 Task: Create a Workspace WS0000000016 in Trello with Workspace Type as ENGINEERING-IT and Workspace Description as WD0000000016. Invite a Team Member mailaustralia7@gmail.com to Workspace WS0000000016 in Trello. Invite a Team Member nikrathi889@gmail.com to Workspace WS0000000016 in Trello. Invite a Team Member carxxstreet791@gmail.com to Workspace WS0000000016 in Trello. Invite a Team Member prateek.ku2001@gmail.com to Workspace WS0000000016 in Trello
Action: Mouse moved to (458, 133)
Screenshot: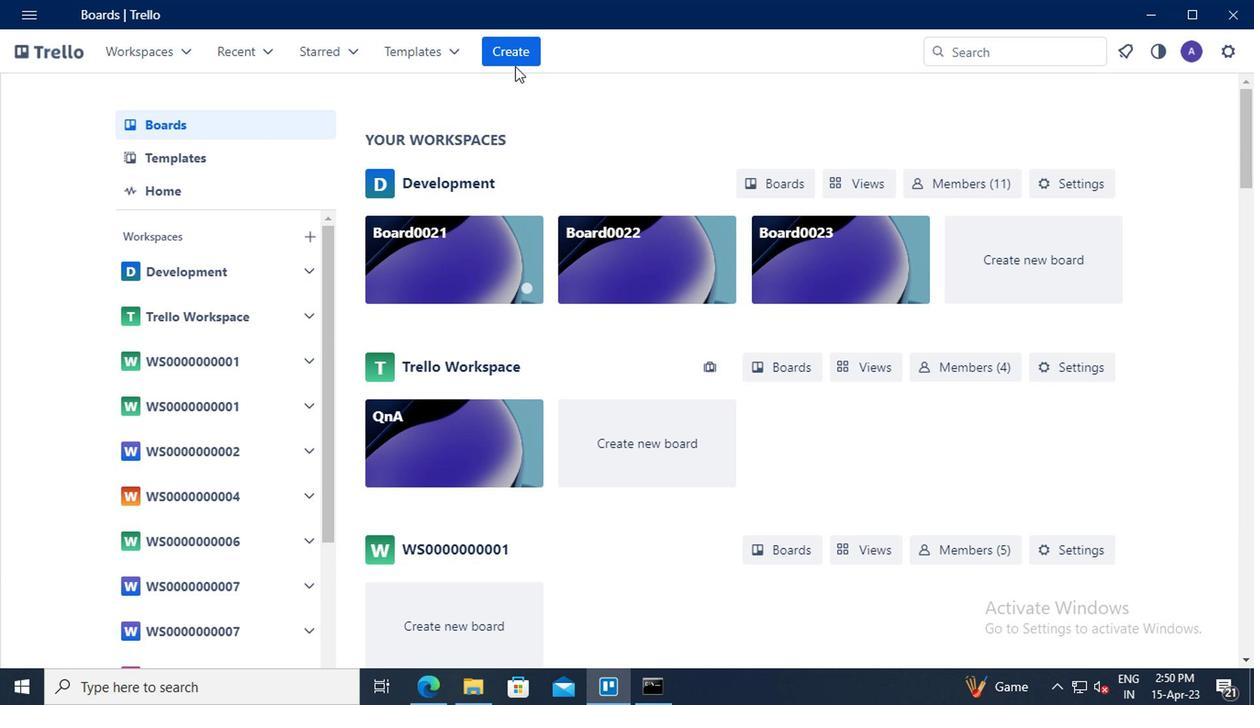 
Action: Mouse pressed left at (458, 133)
Screenshot: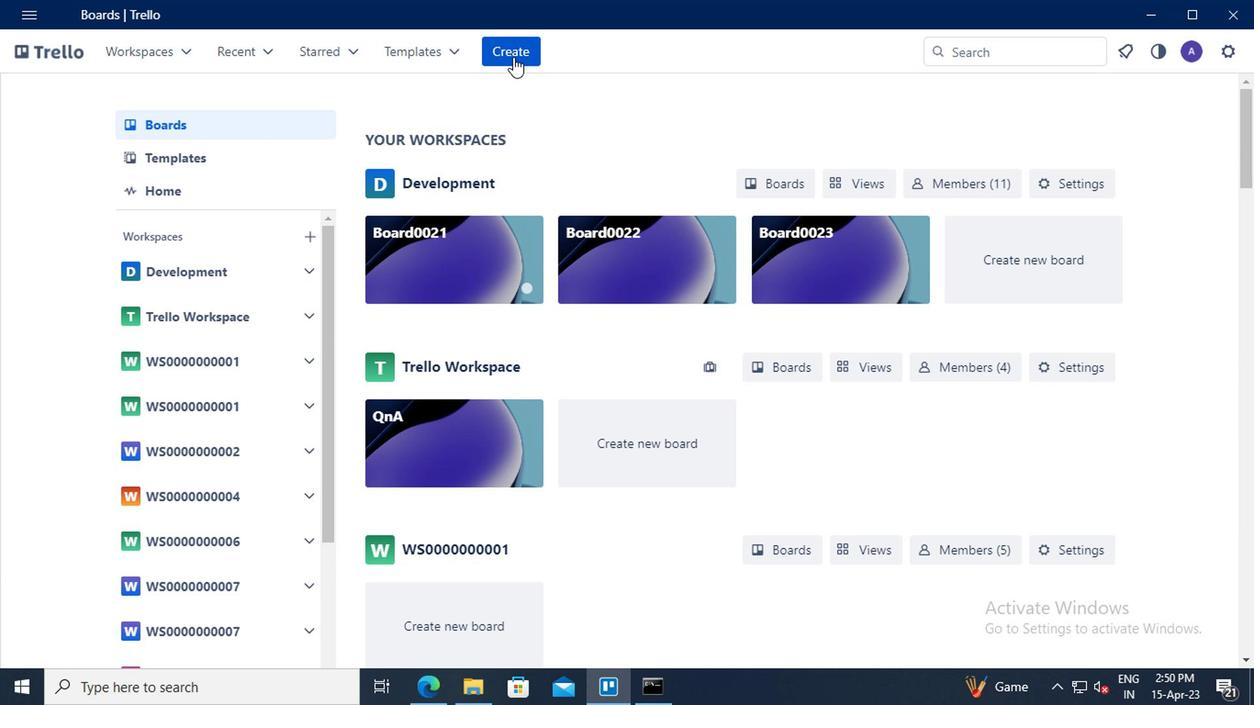 
Action: Mouse moved to (475, 261)
Screenshot: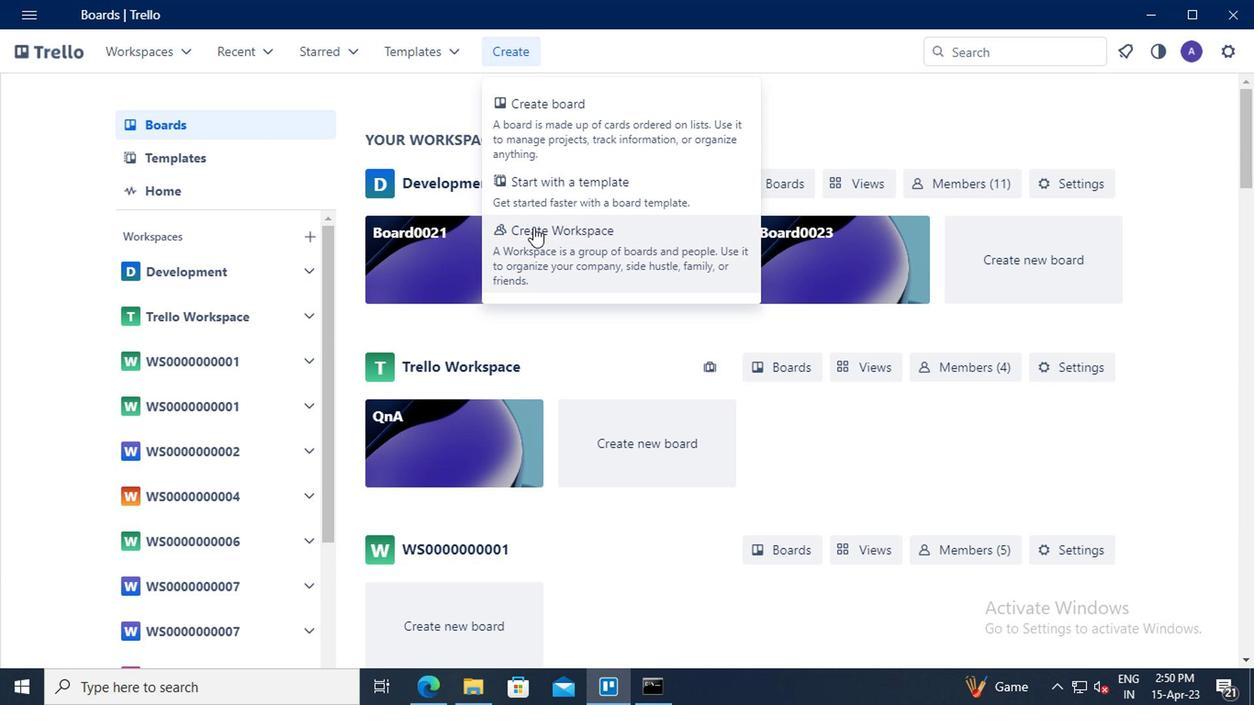 
Action: Mouse pressed left at (475, 261)
Screenshot: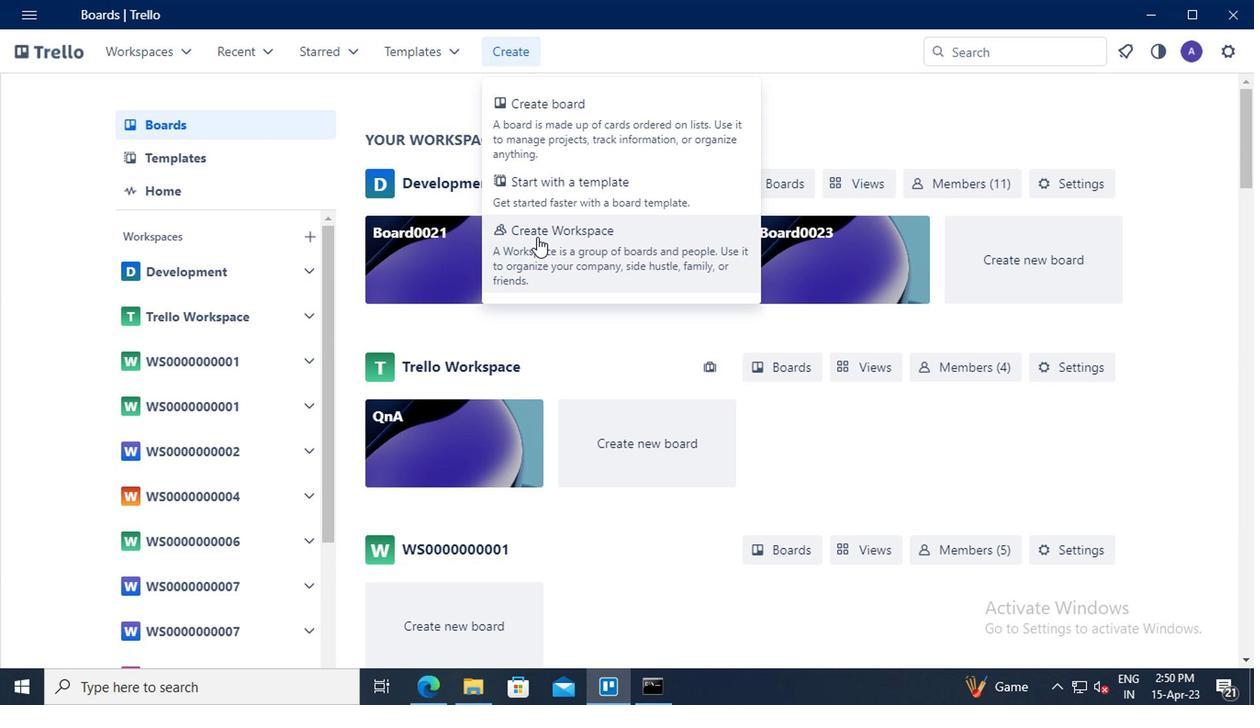 
Action: Mouse moved to (347, 296)
Screenshot: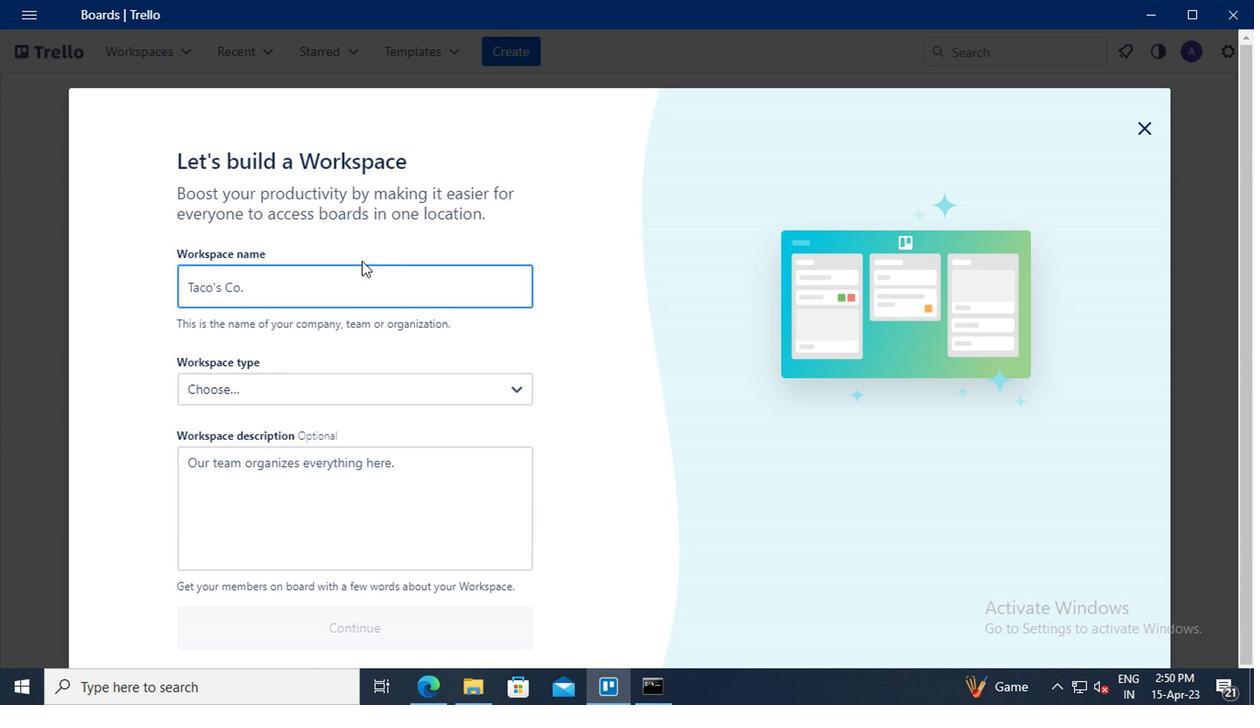 
Action: Mouse pressed left at (347, 296)
Screenshot: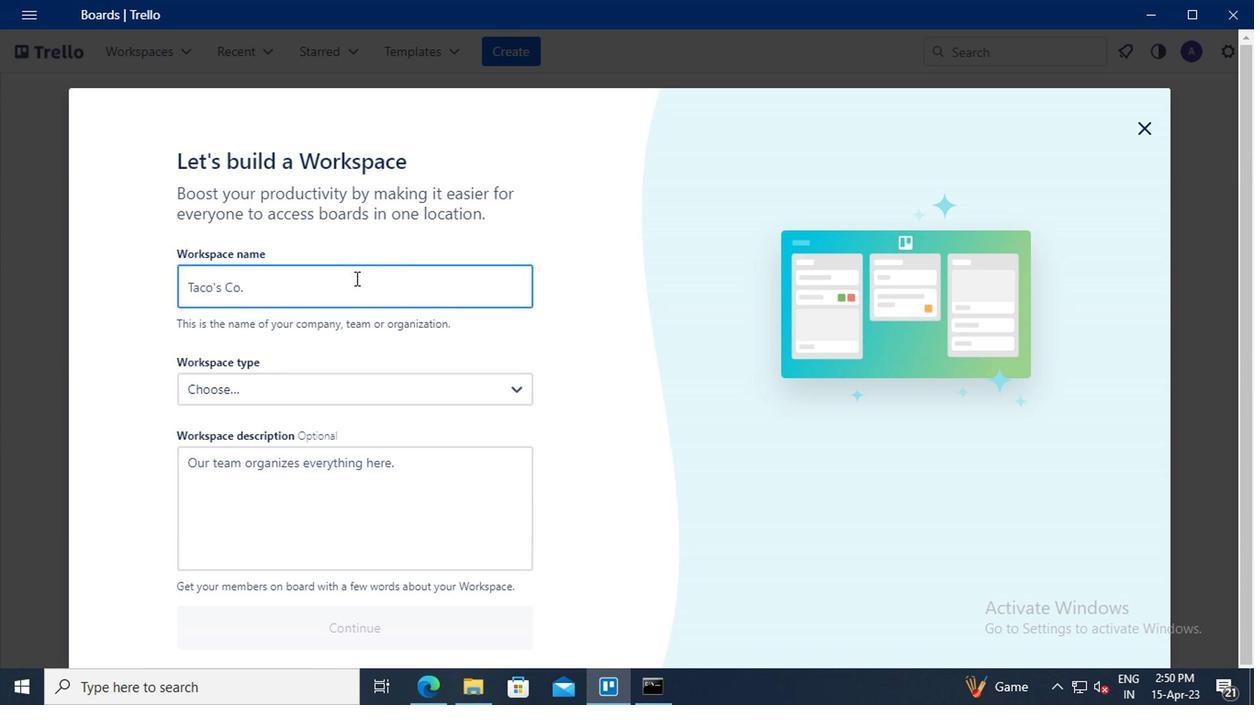 
Action: Key pressed <Key.shift>WS0000000016
Screenshot: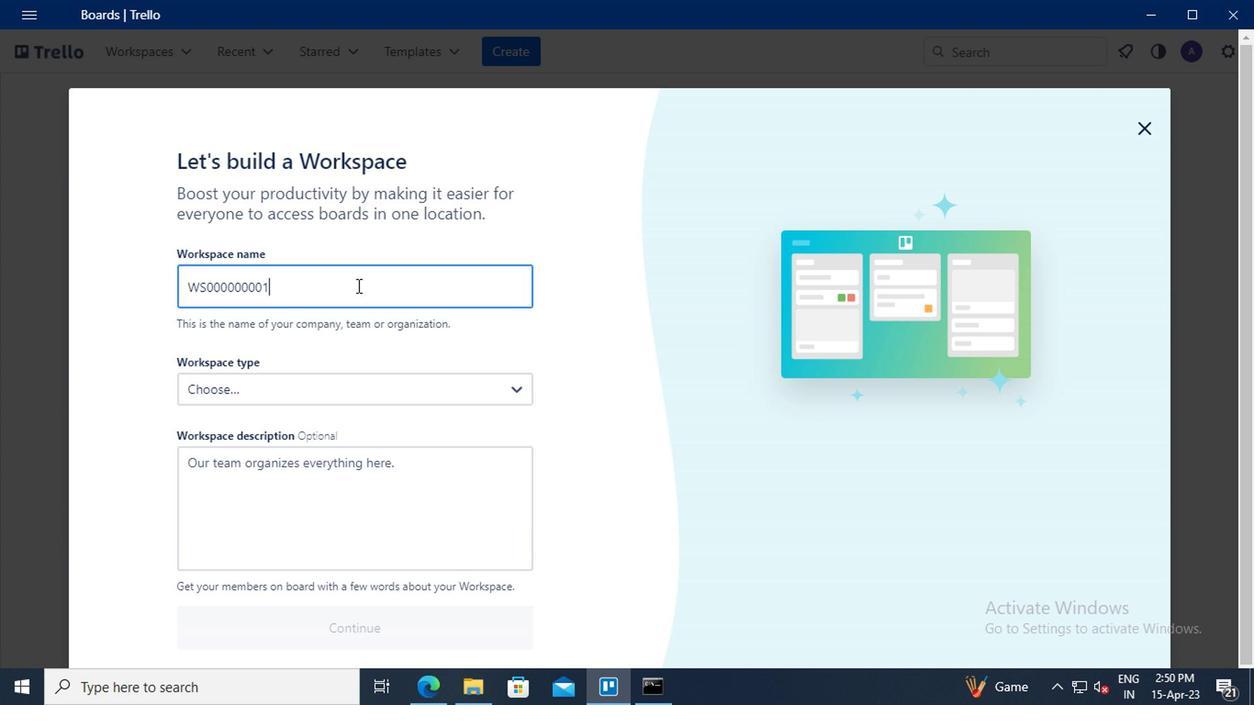 
Action: Mouse moved to (339, 371)
Screenshot: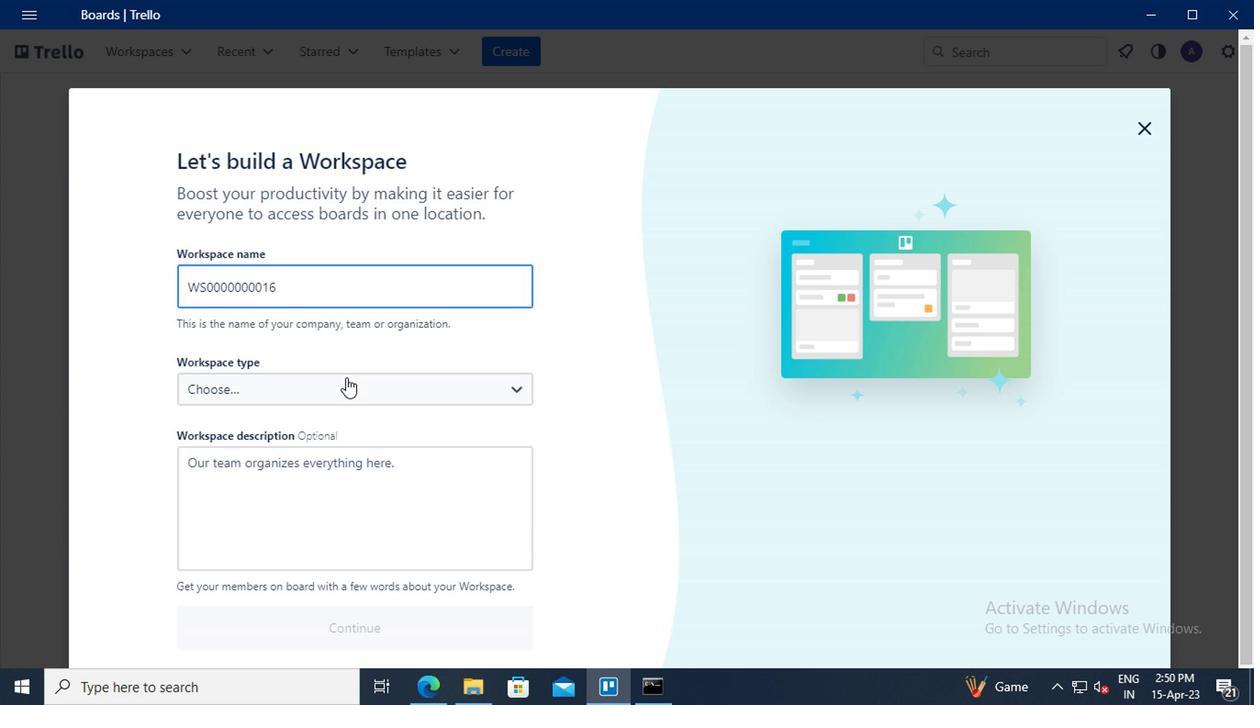 
Action: Mouse pressed left at (339, 371)
Screenshot: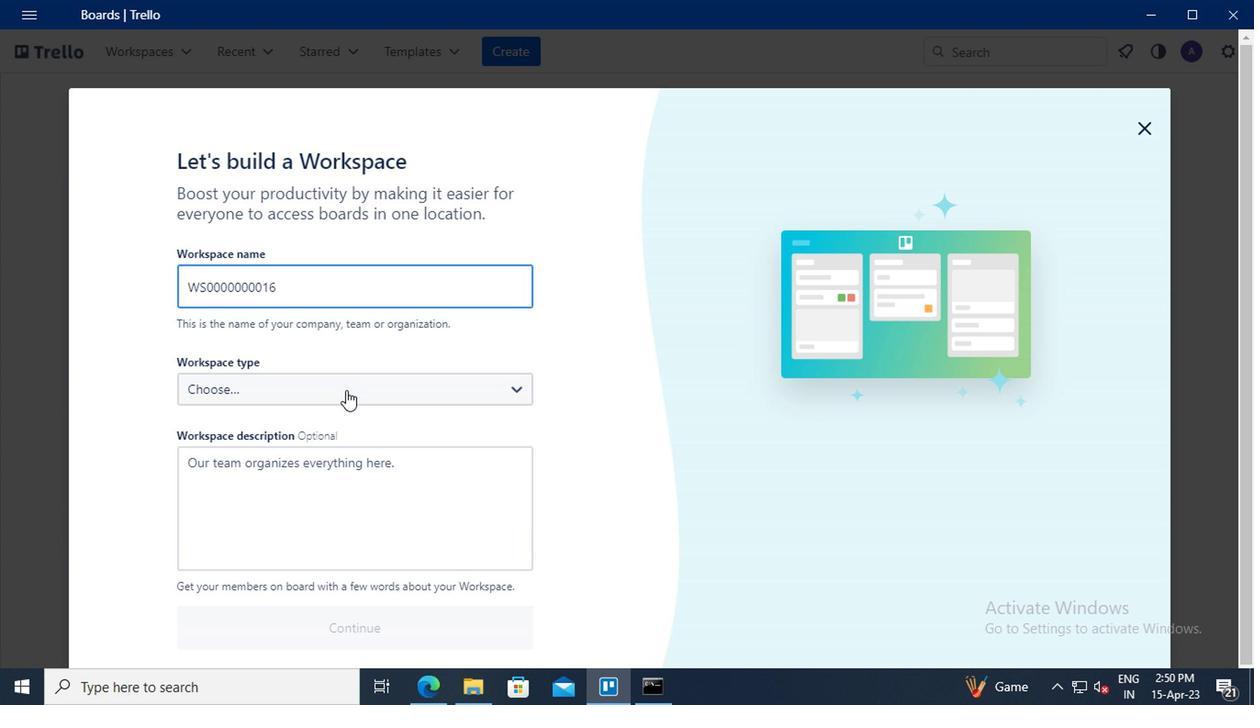 
Action: Mouse moved to (299, 479)
Screenshot: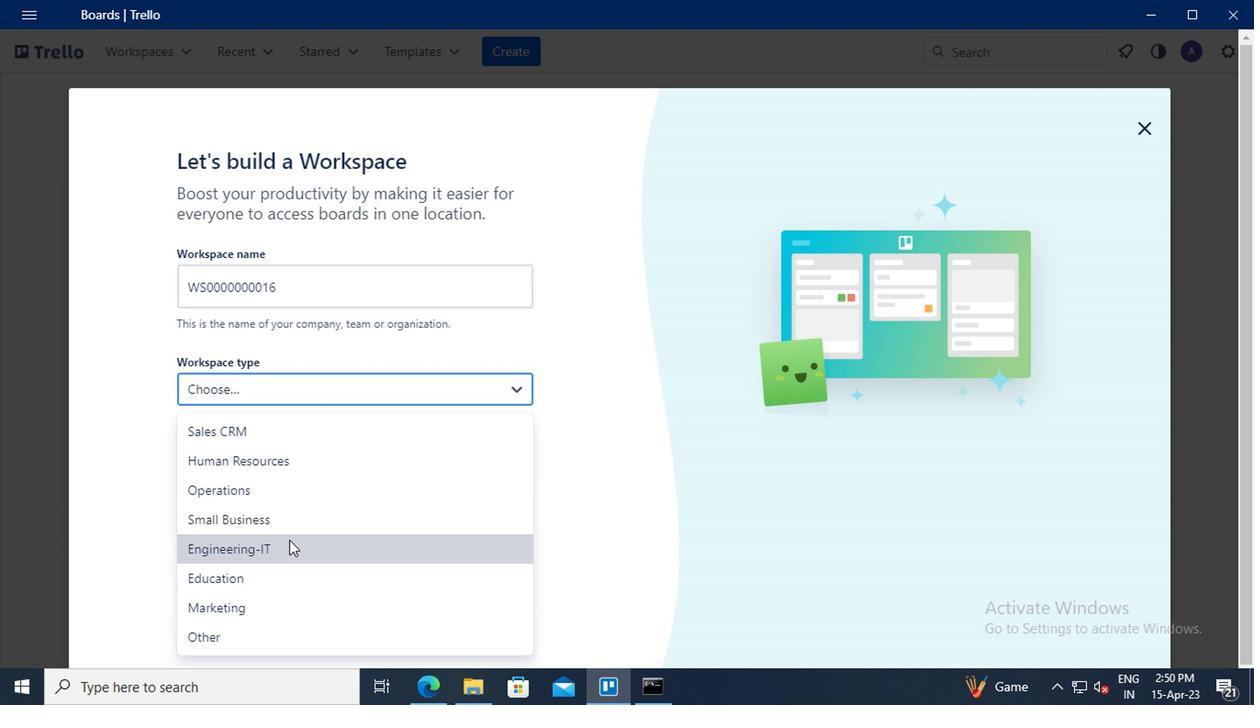 
Action: Mouse pressed left at (299, 479)
Screenshot: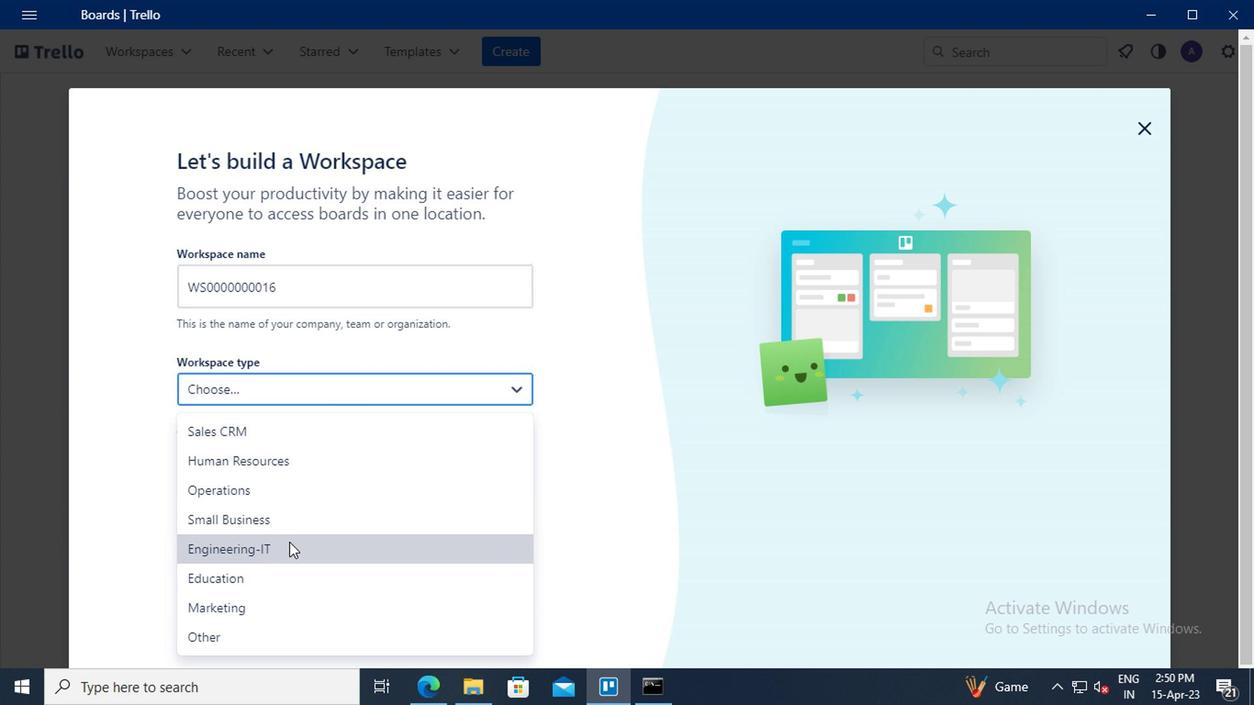 
Action: Mouse moved to (276, 451)
Screenshot: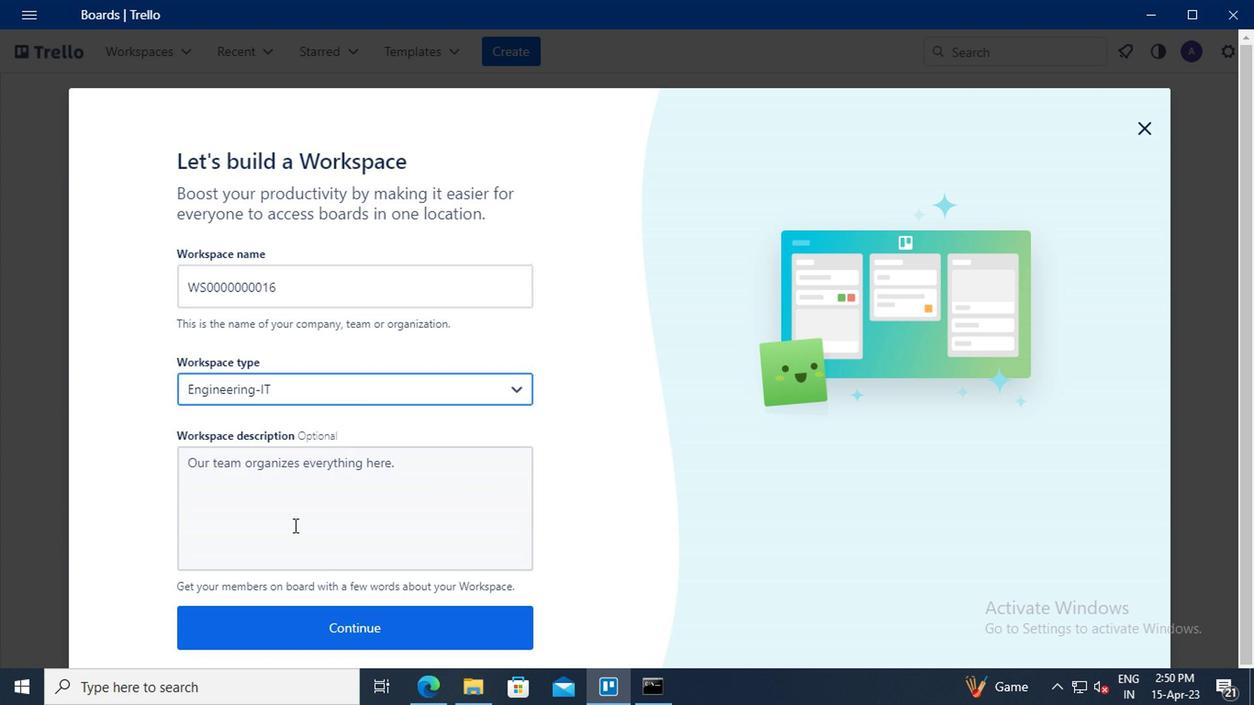 
Action: Mouse pressed left at (276, 451)
Screenshot: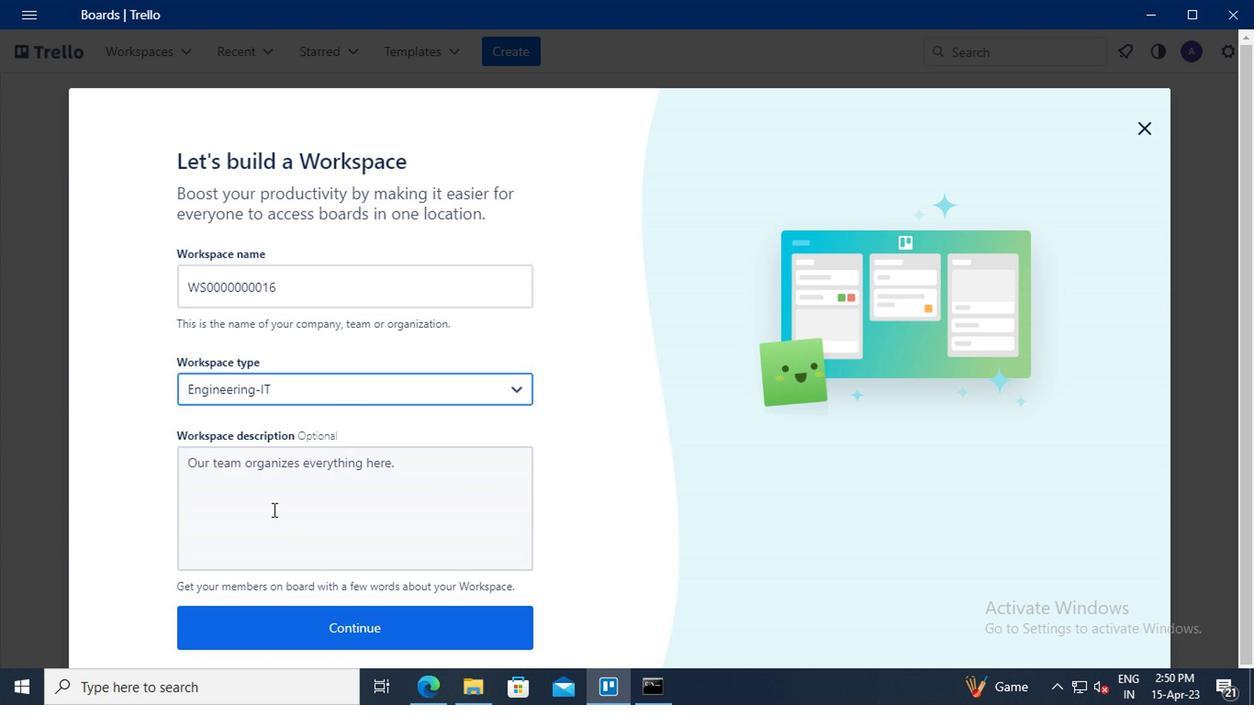 
Action: Key pressed <Key.shift>WD0000000016
Screenshot: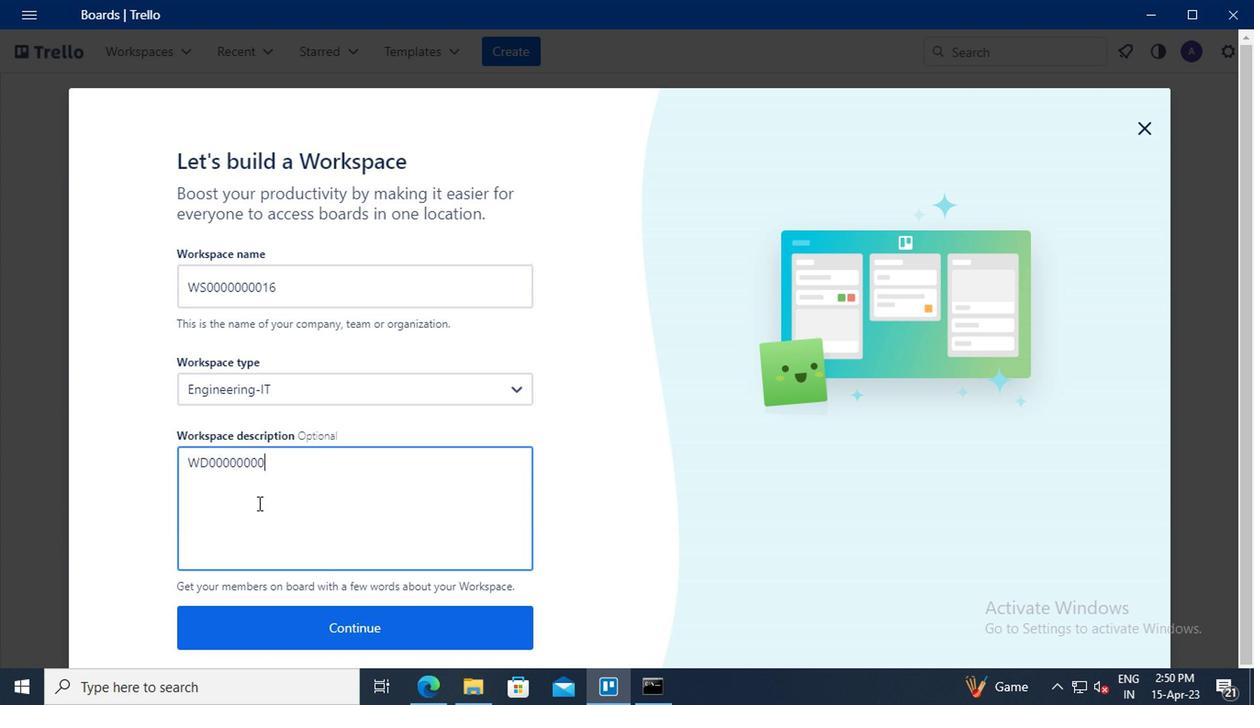 
Action: Mouse moved to (284, 536)
Screenshot: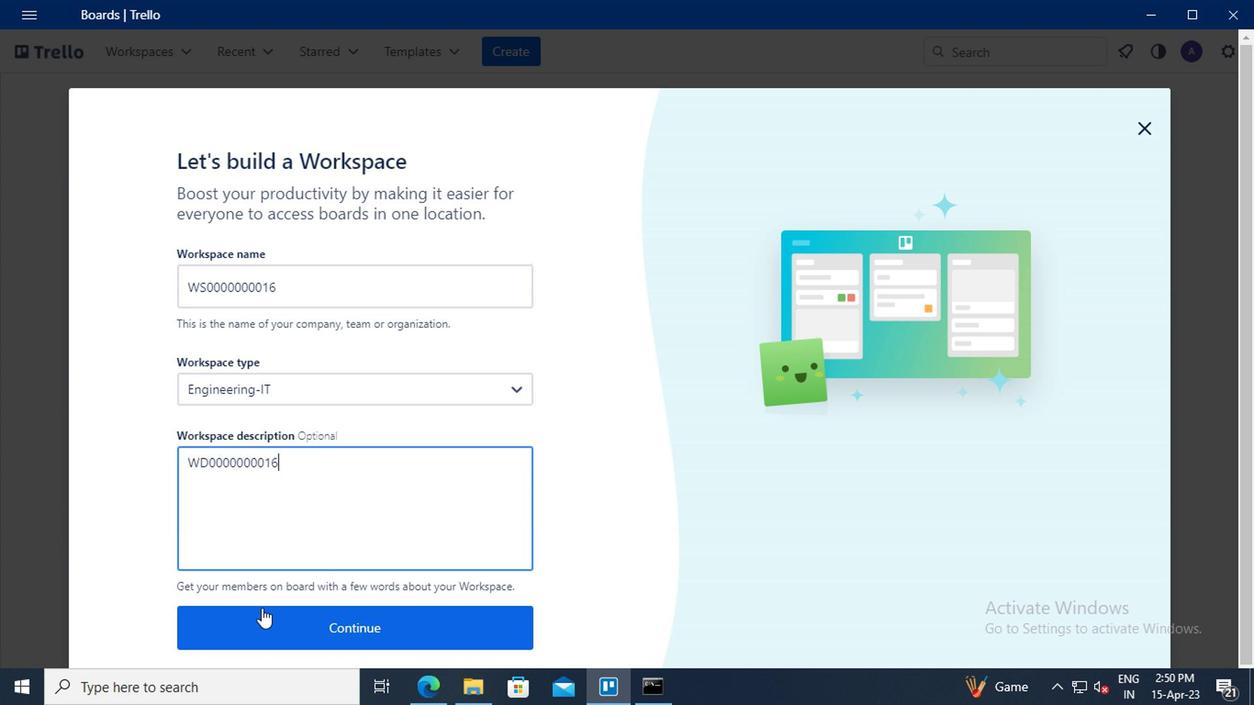 
Action: Mouse pressed left at (284, 536)
Screenshot: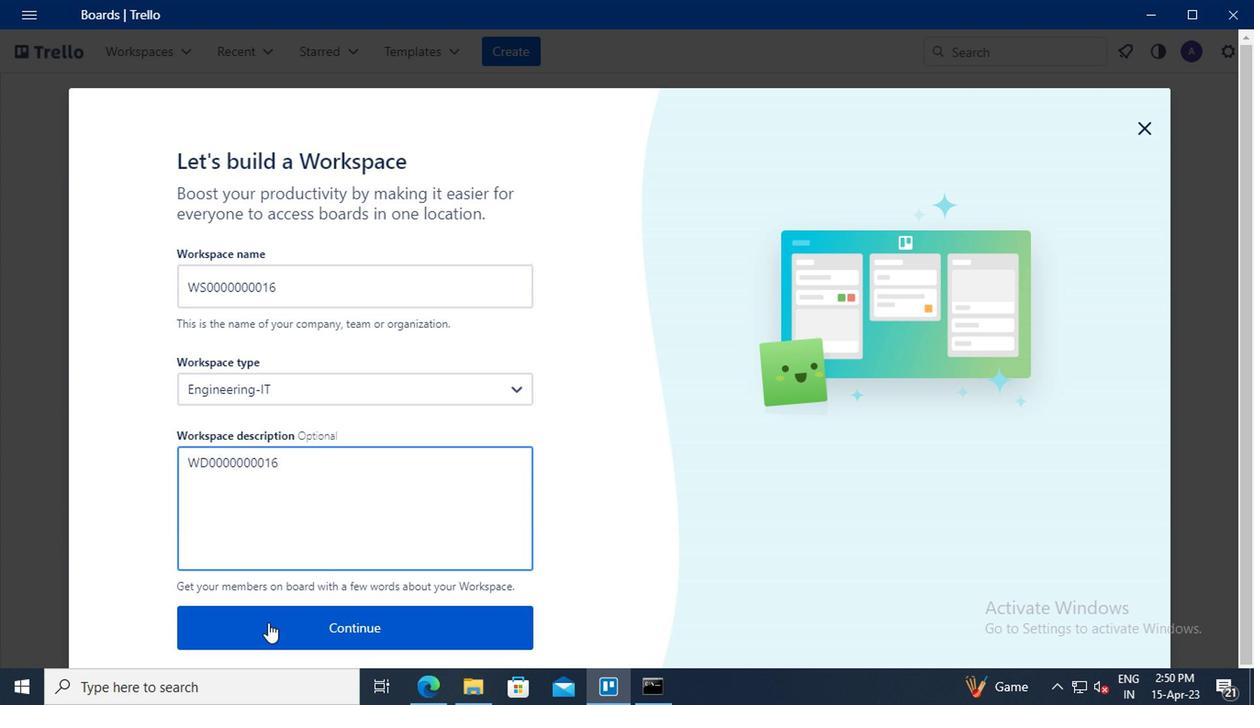 
Action: Mouse moved to (349, 405)
Screenshot: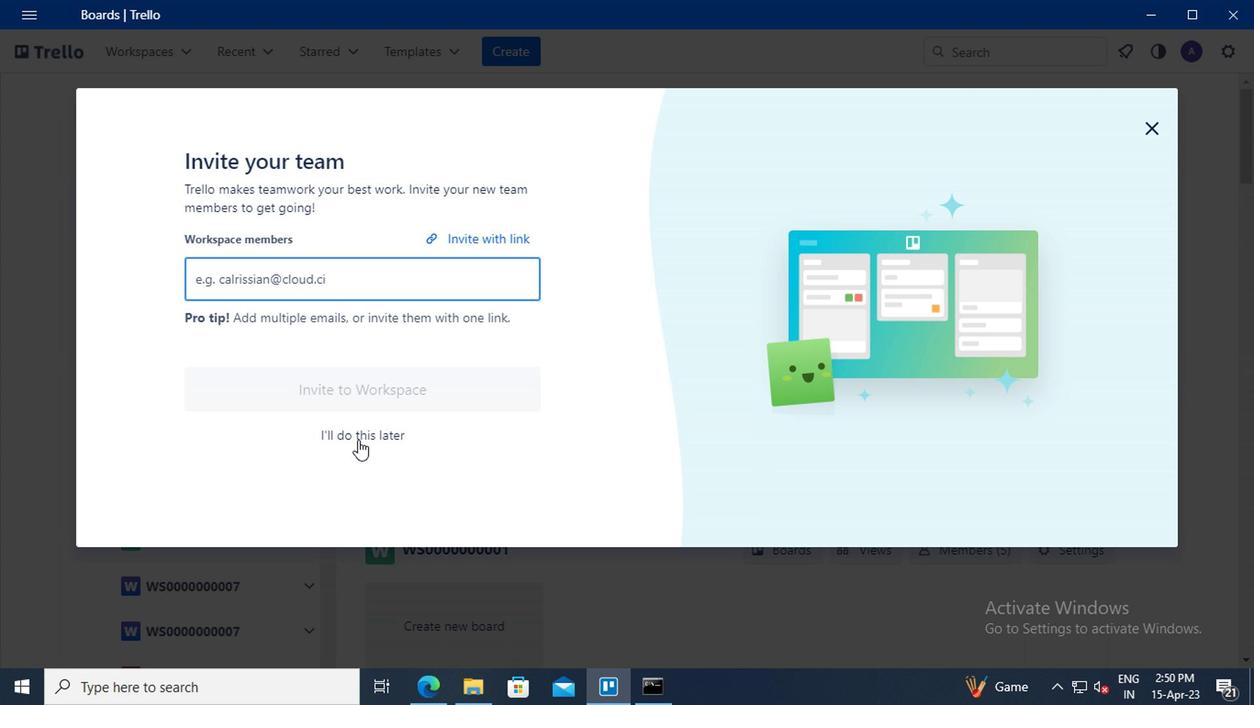 
Action: Mouse pressed left at (349, 405)
Screenshot: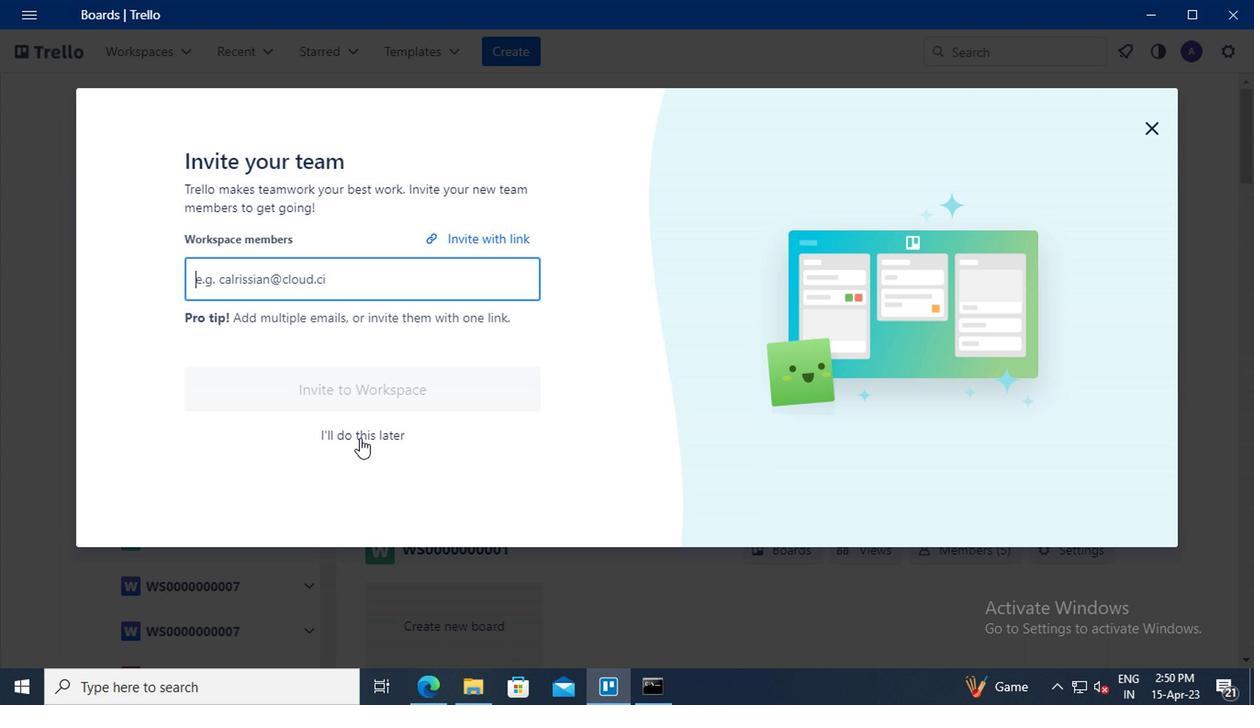 
Action: Mouse moved to (815, 173)
Screenshot: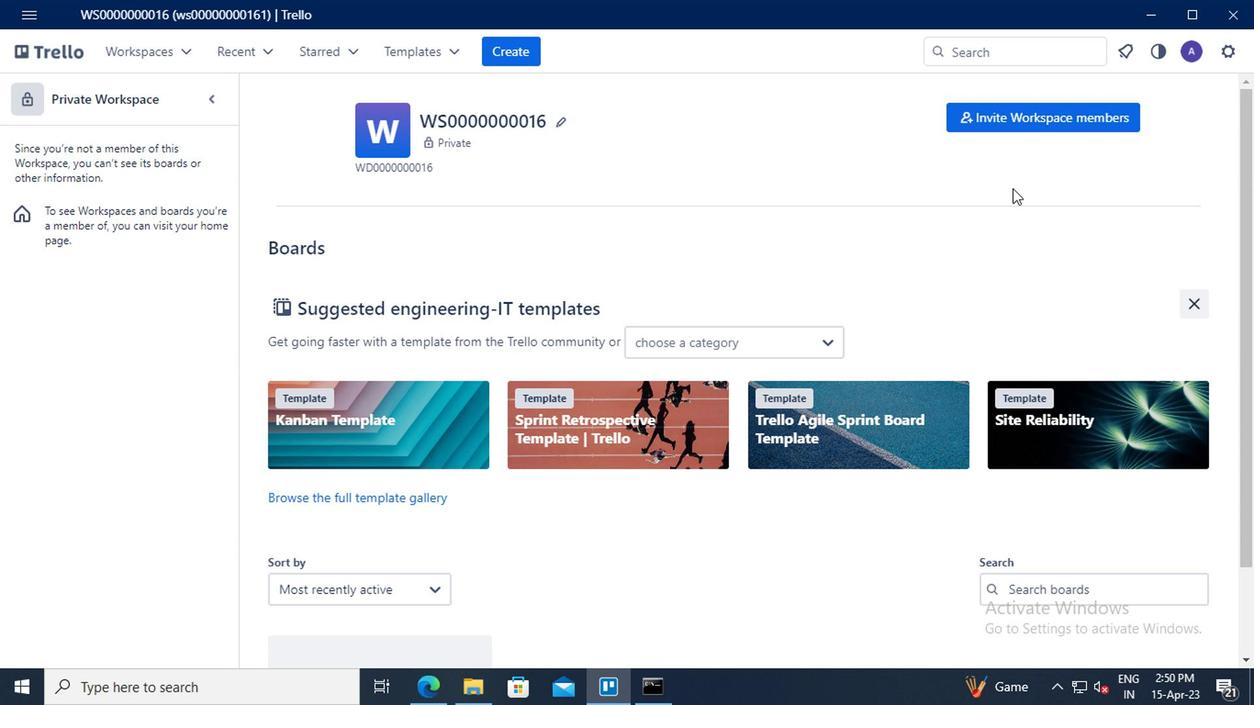 
Action: Mouse pressed left at (815, 173)
Screenshot: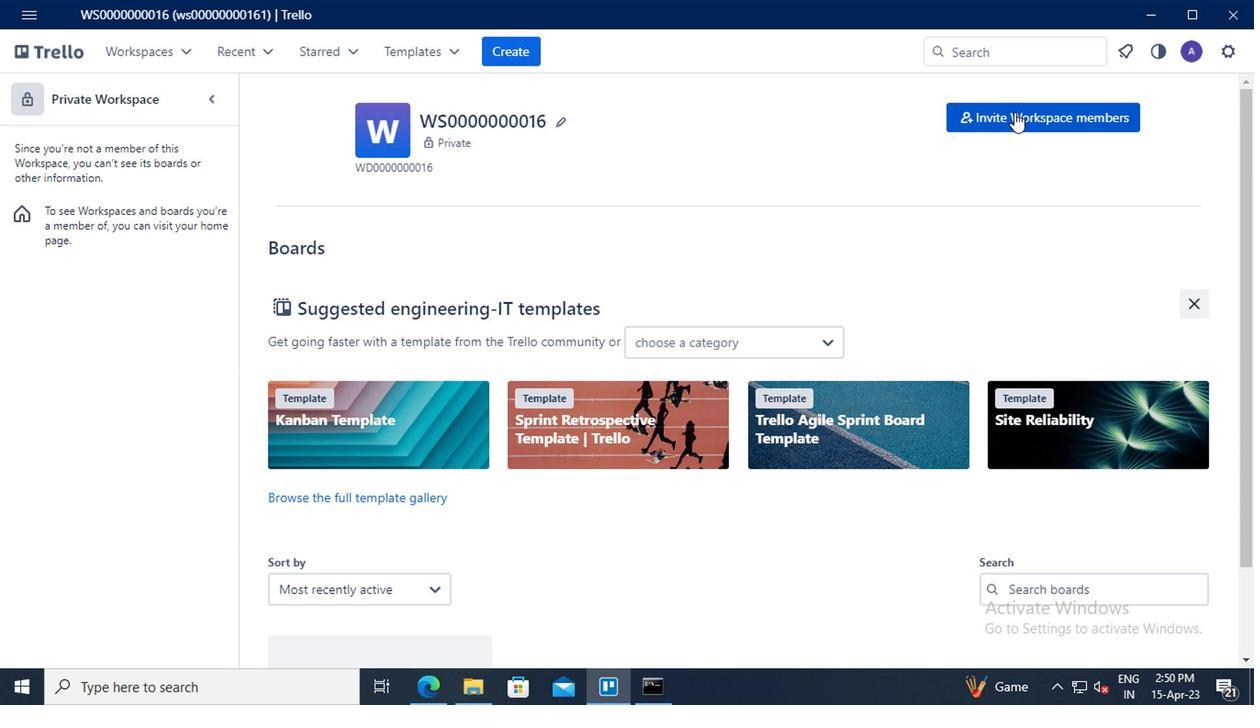 
Action: Mouse moved to (460, 335)
Screenshot: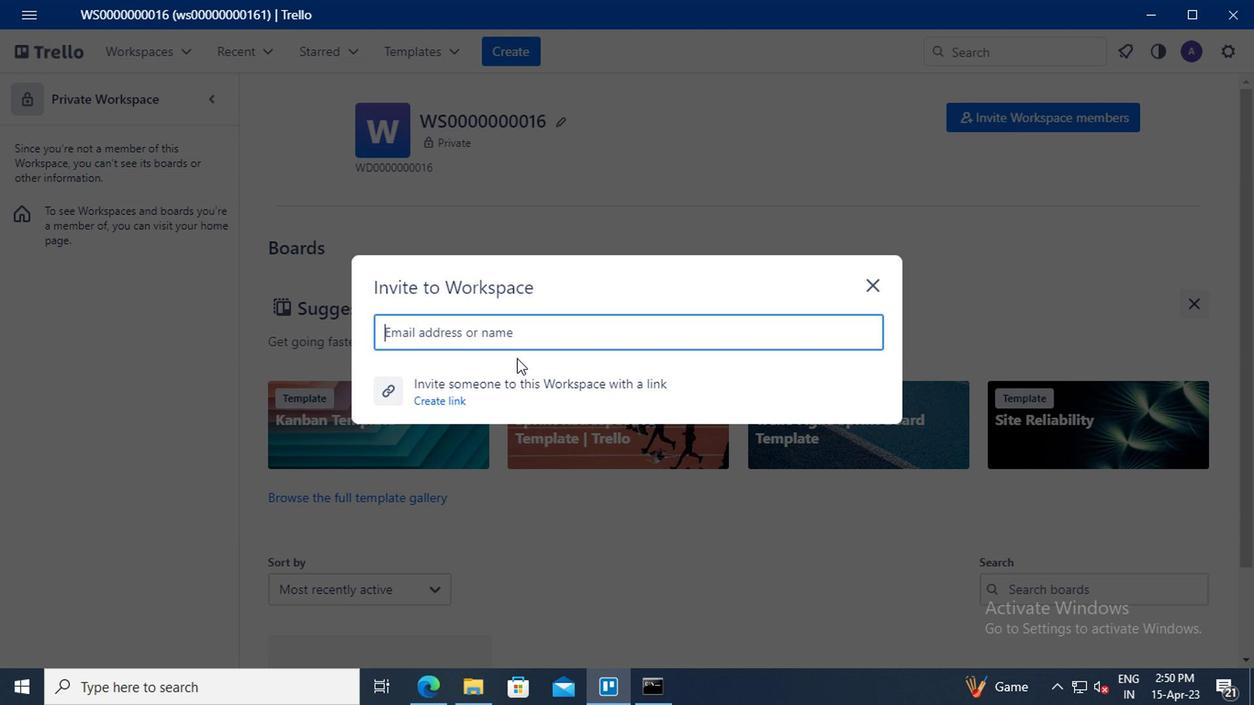 
Action: Mouse pressed left at (460, 335)
Screenshot: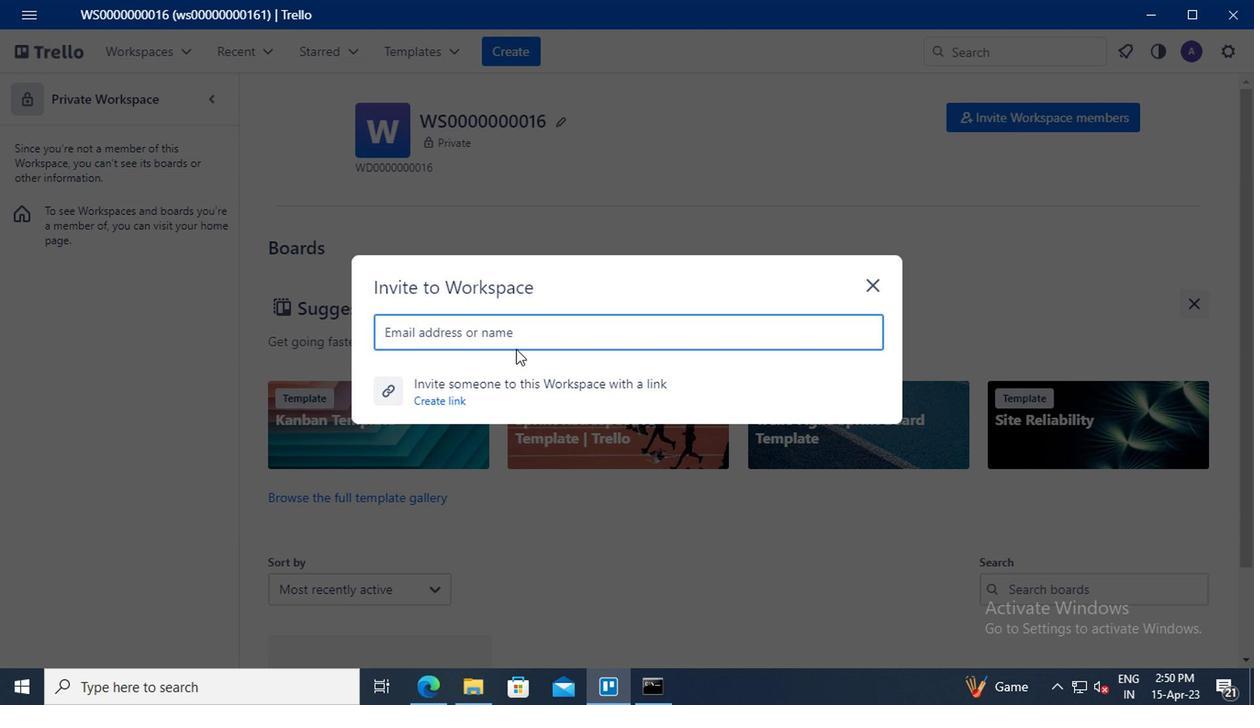 
Action: Key pressed MAILAUSTRALIA7<Key.shift>@GMAIL.COM
Screenshot: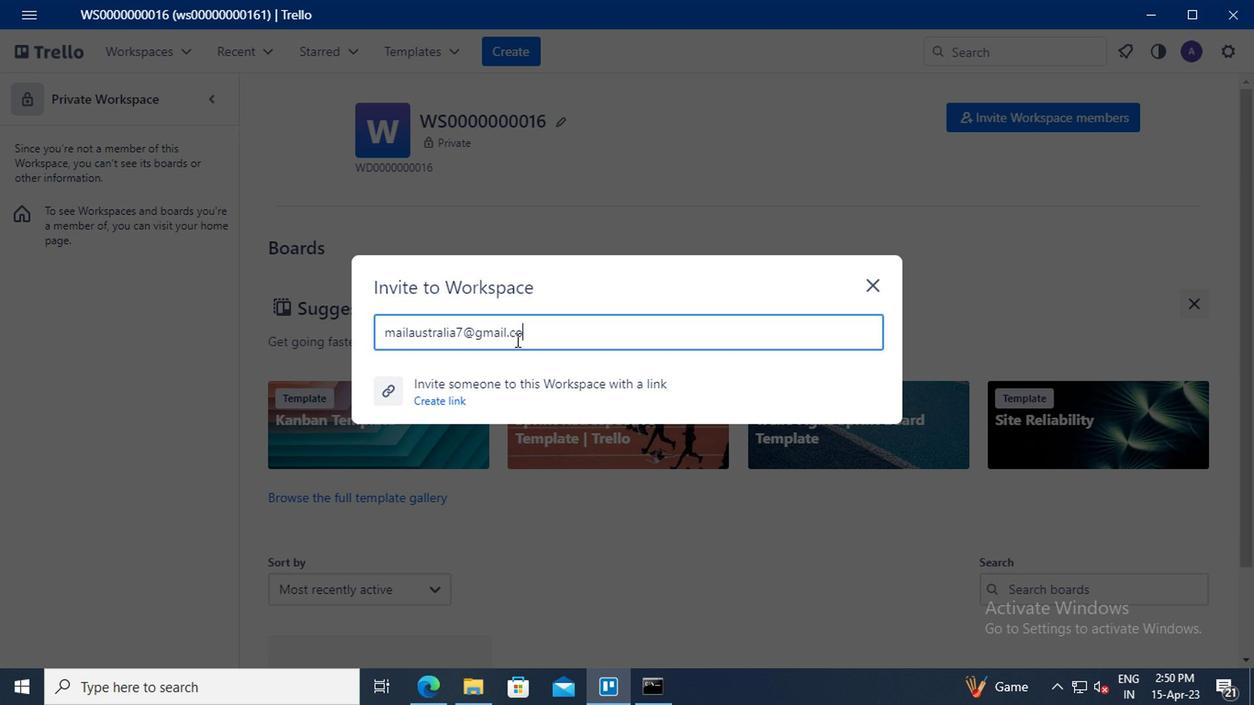 
Action: Mouse moved to (448, 368)
Screenshot: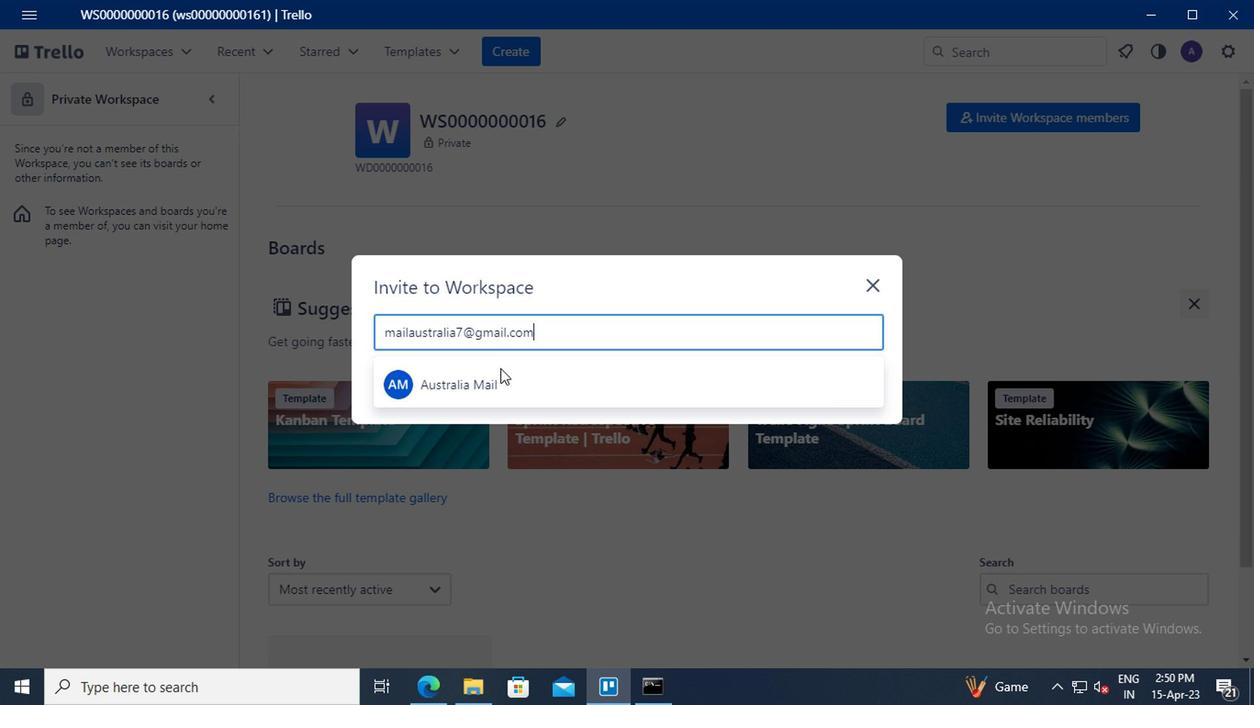 
Action: Mouse pressed left at (448, 368)
Screenshot: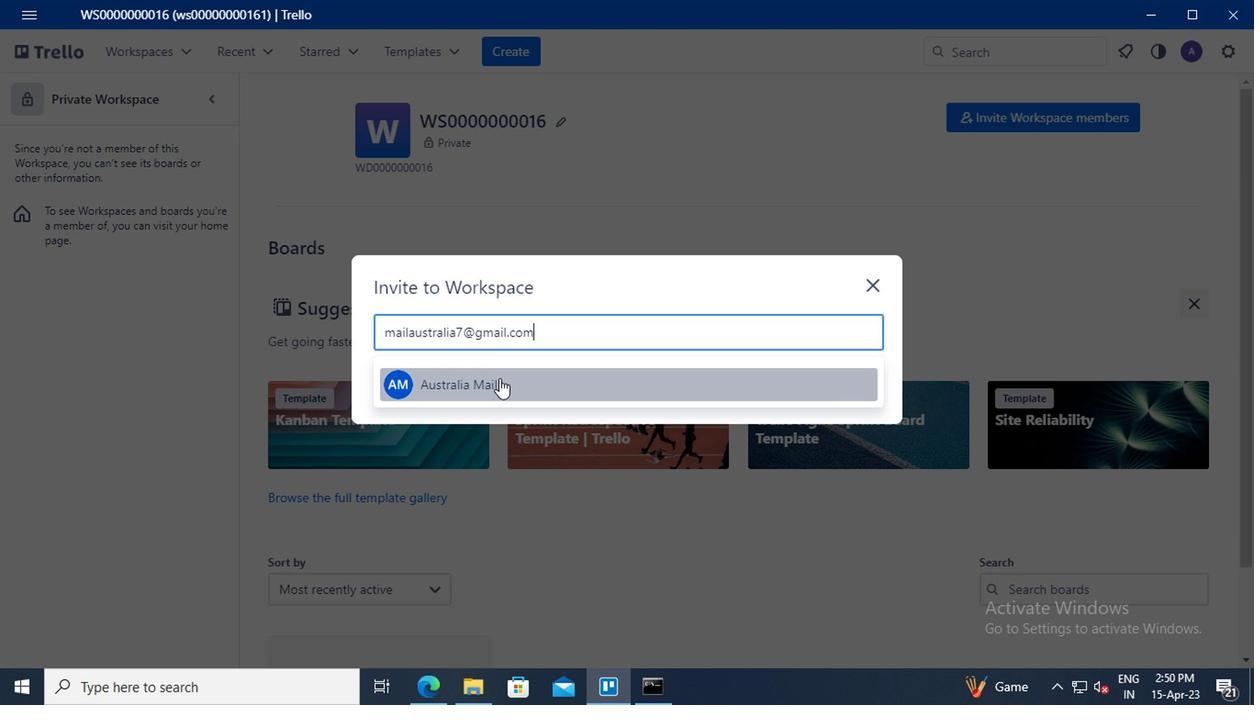 
Action: Mouse moved to (693, 302)
Screenshot: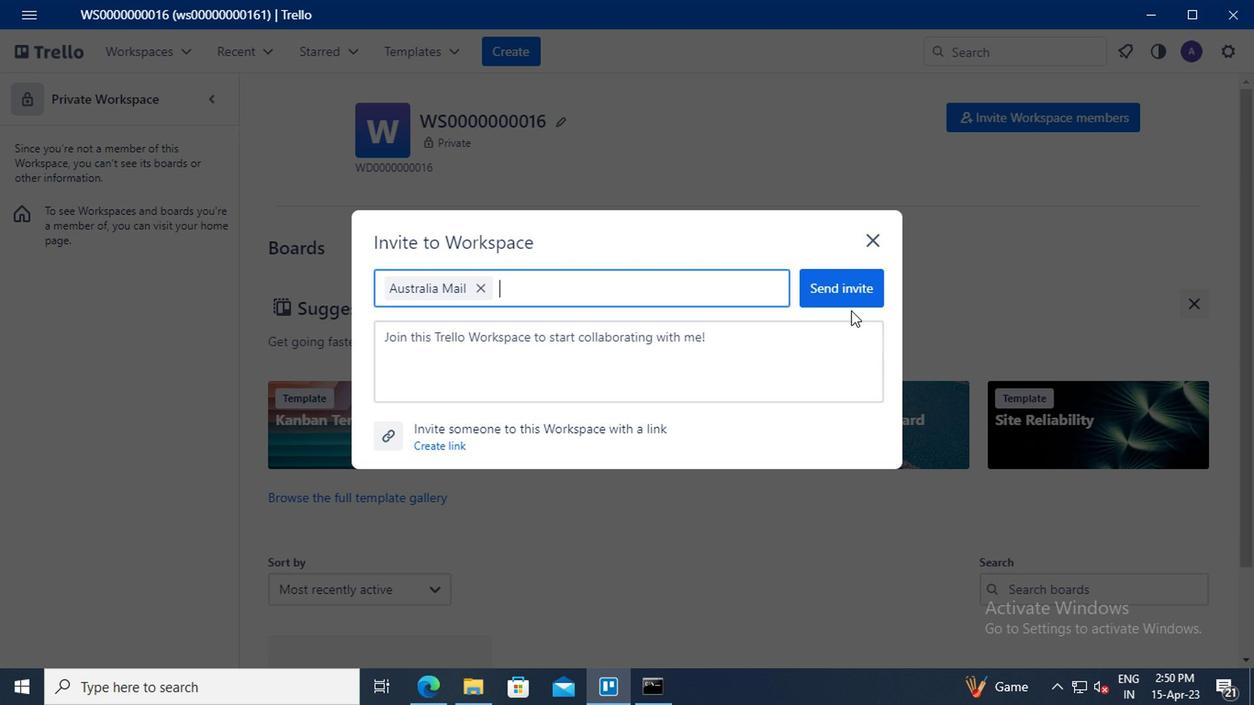
Action: Mouse pressed left at (693, 302)
Screenshot: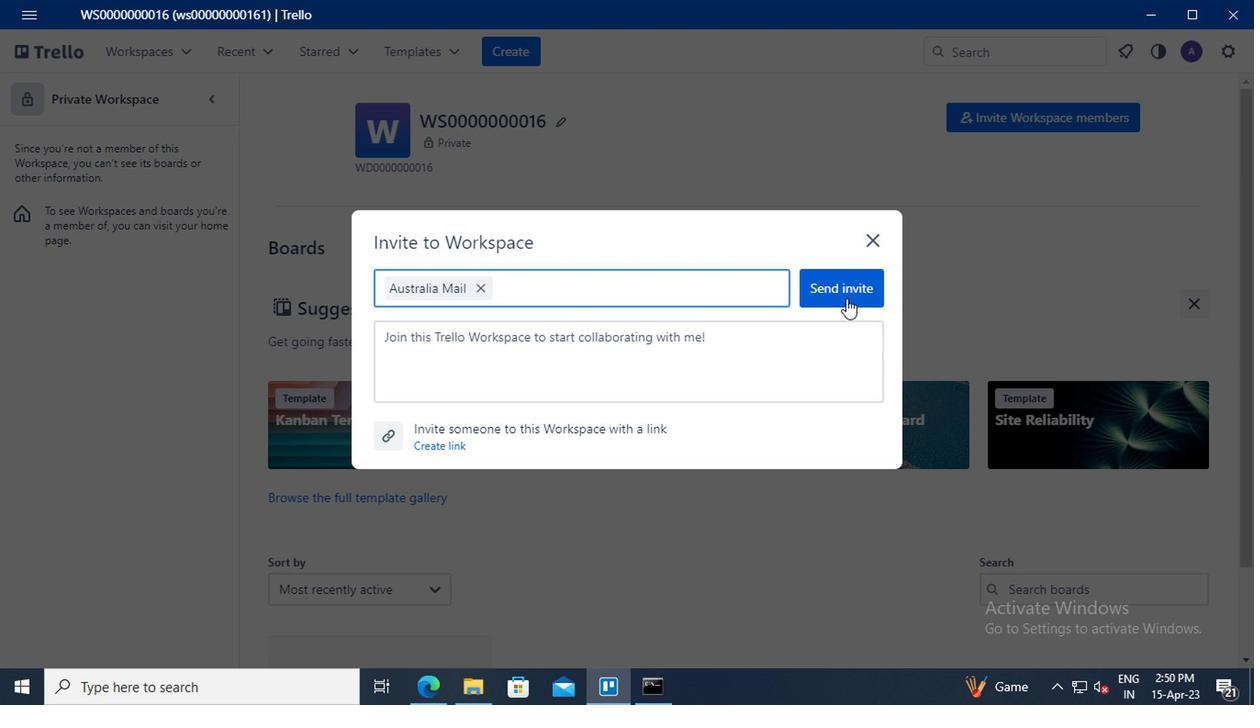 
Action: Mouse moved to (787, 178)
Screenshot: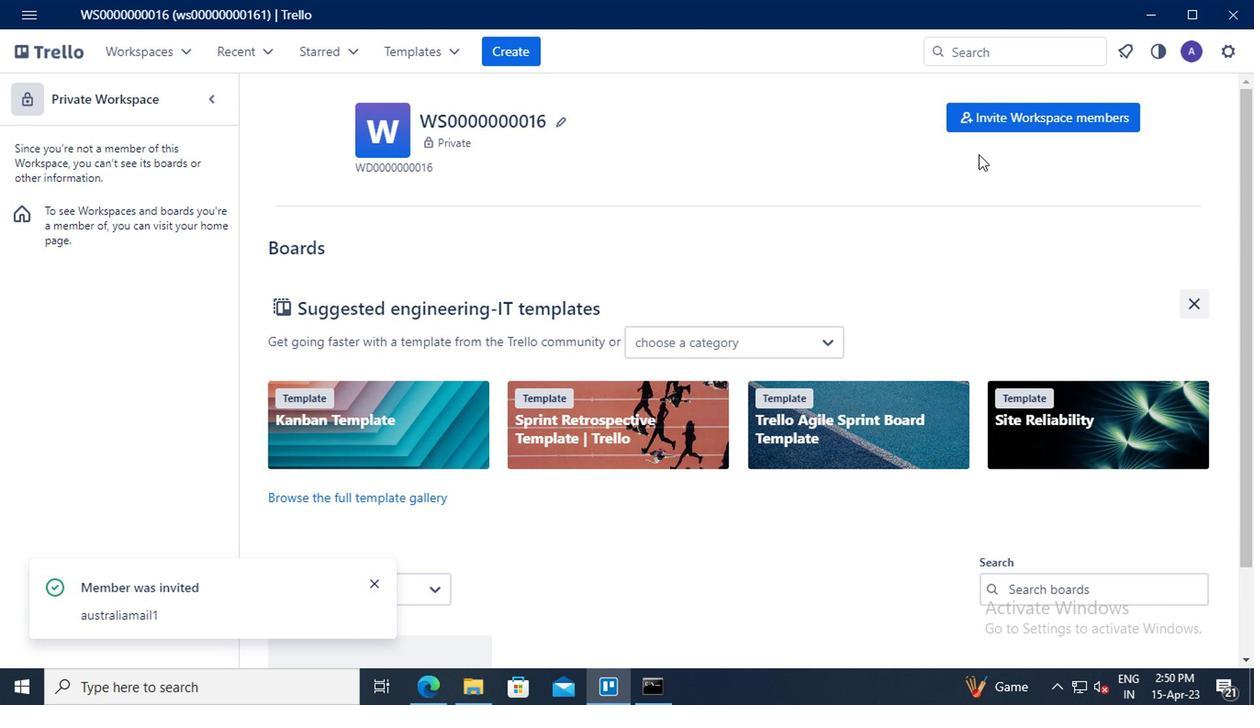 
Action: Mouse pressed left at (787, 178)
Screenshot: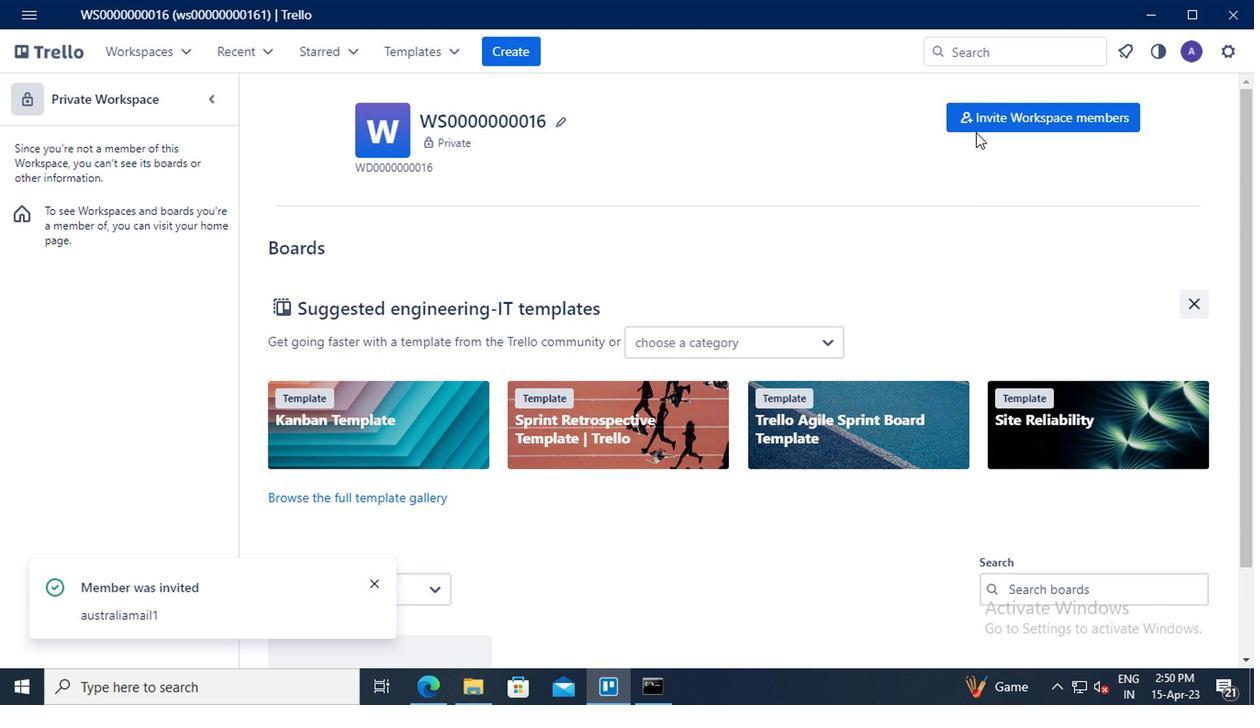 
Action: Mouse moved to (489, 328)
Screenshot: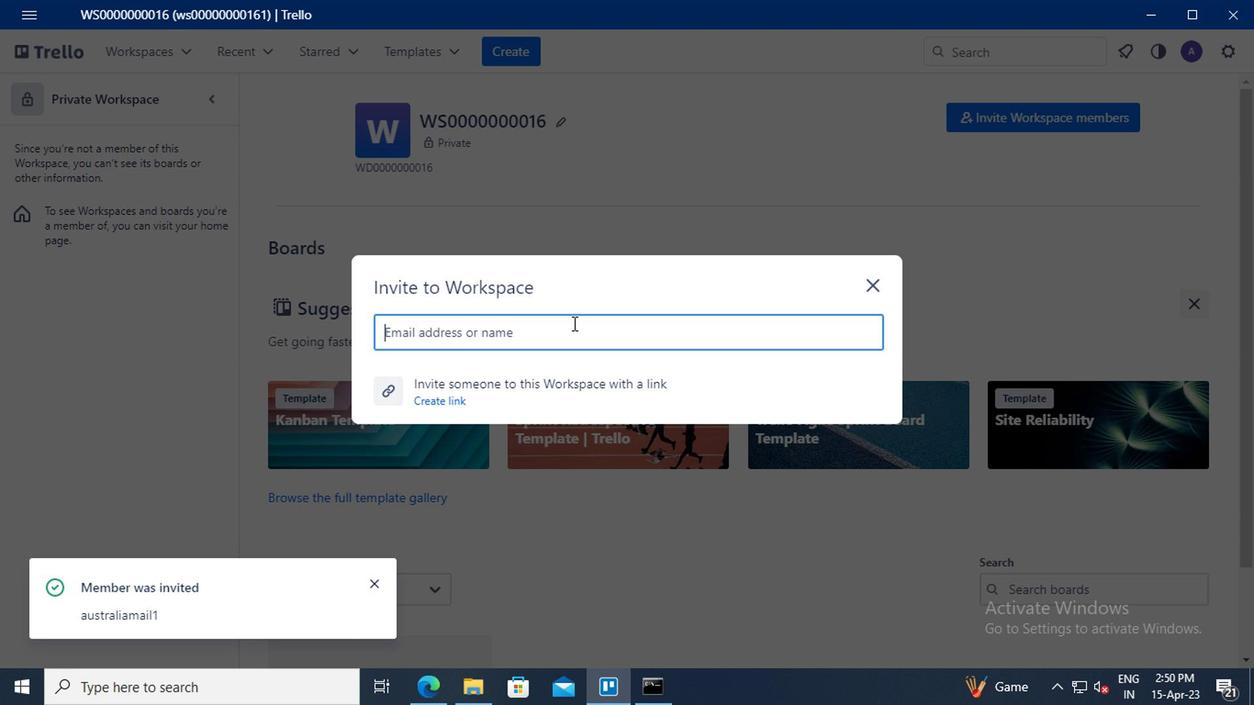 
Action: Mouse pressed left at (489, 328)
Screenshot: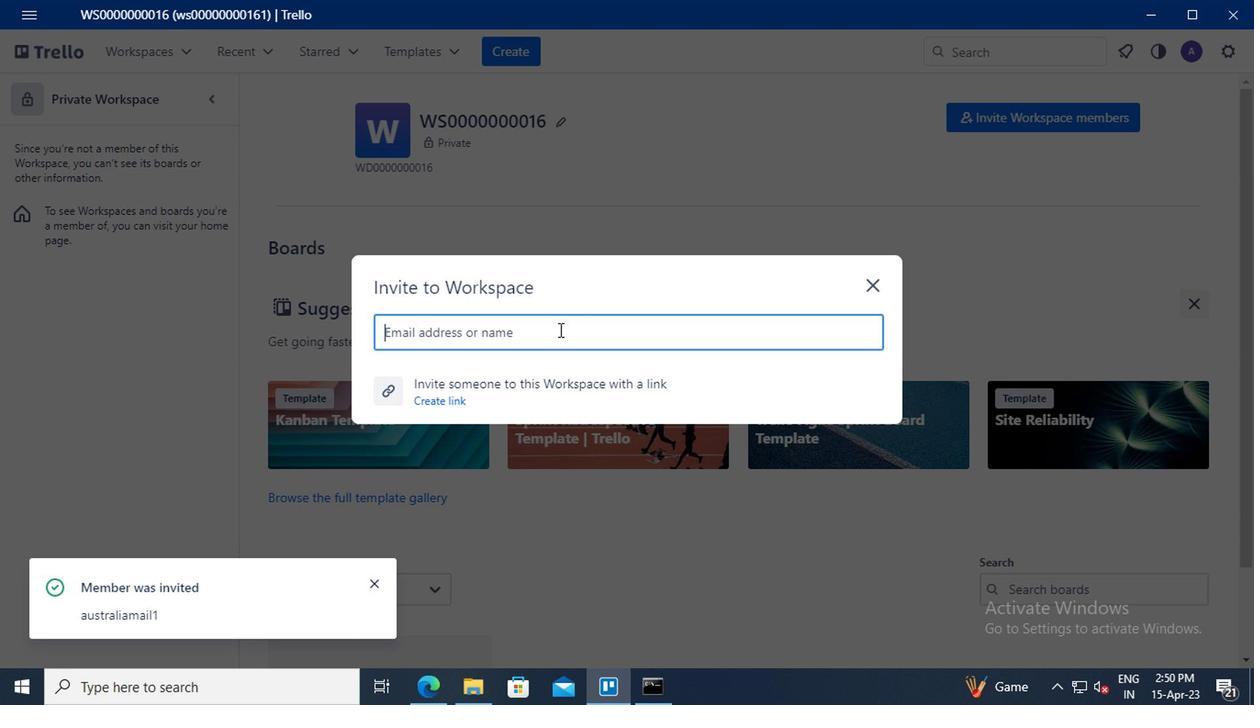 
Action: Key pressed NIKRATHI889<Key.shift>@GMAIL.COM
Screenshot: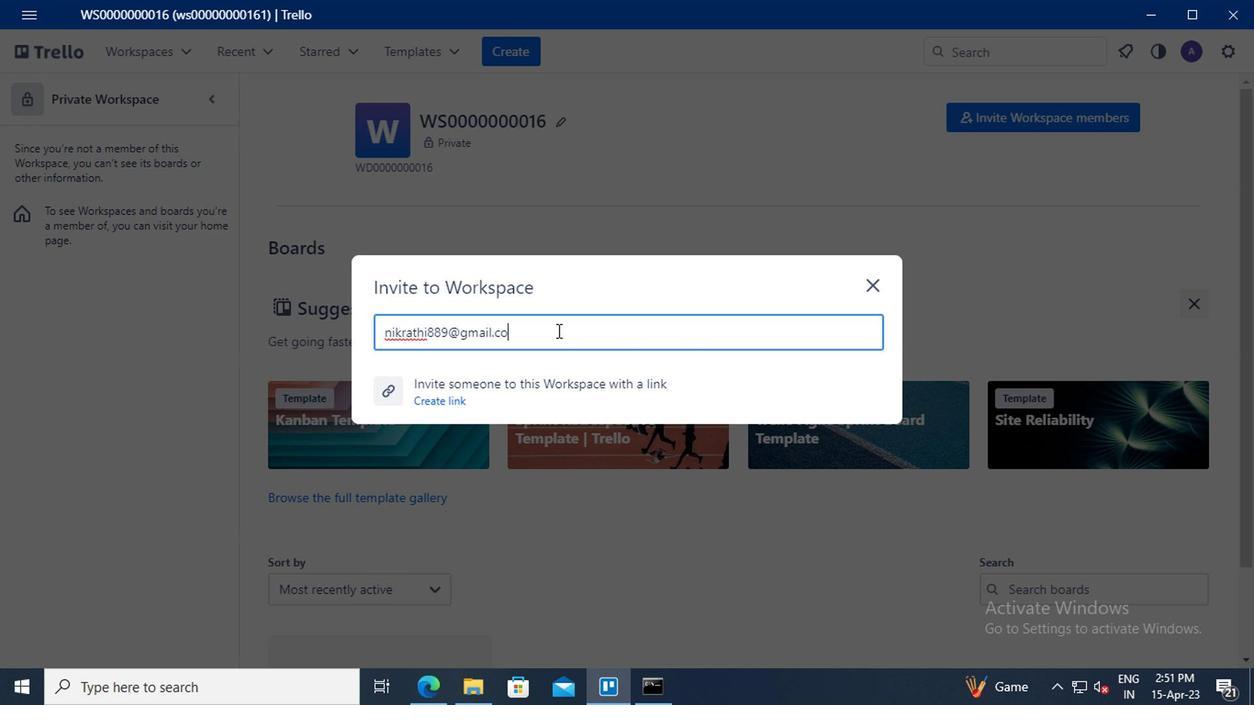 
Action: Mouse moved to (480, 363)
Screenshot: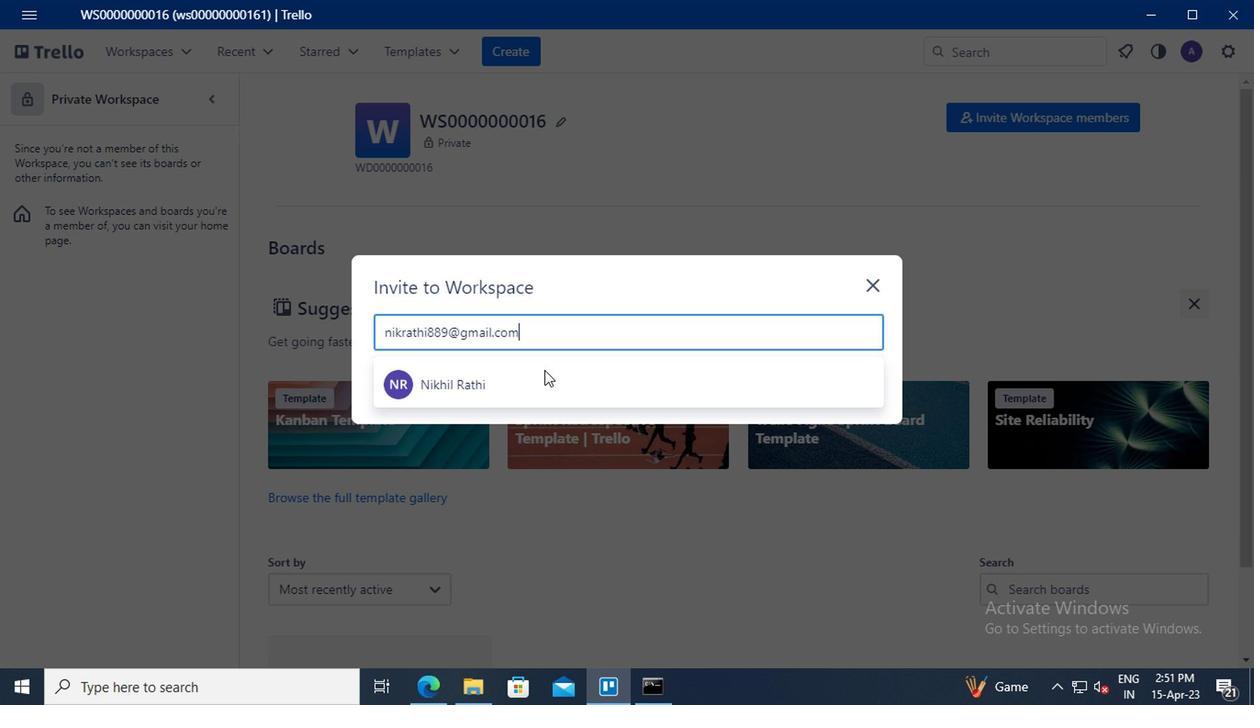 
Action: Mouse pressed left at (480, 363)
Screenshot: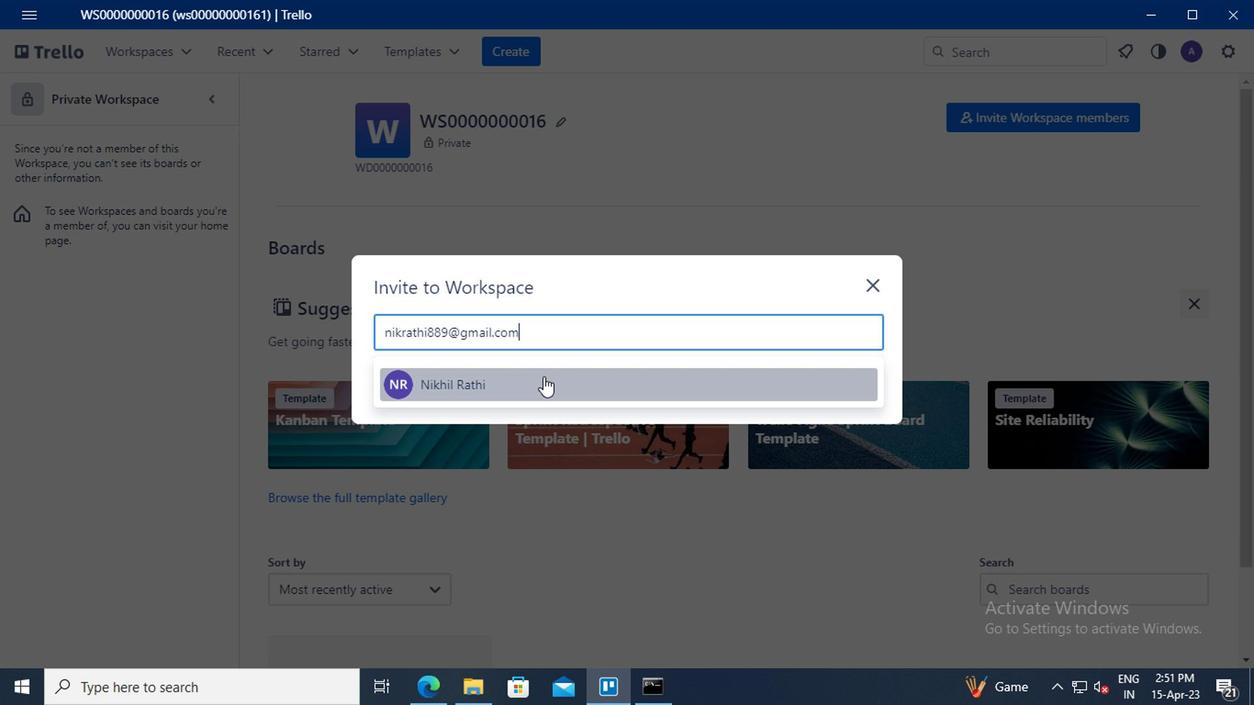 
Action: Mouse moved to (685, 297)
Screenshot: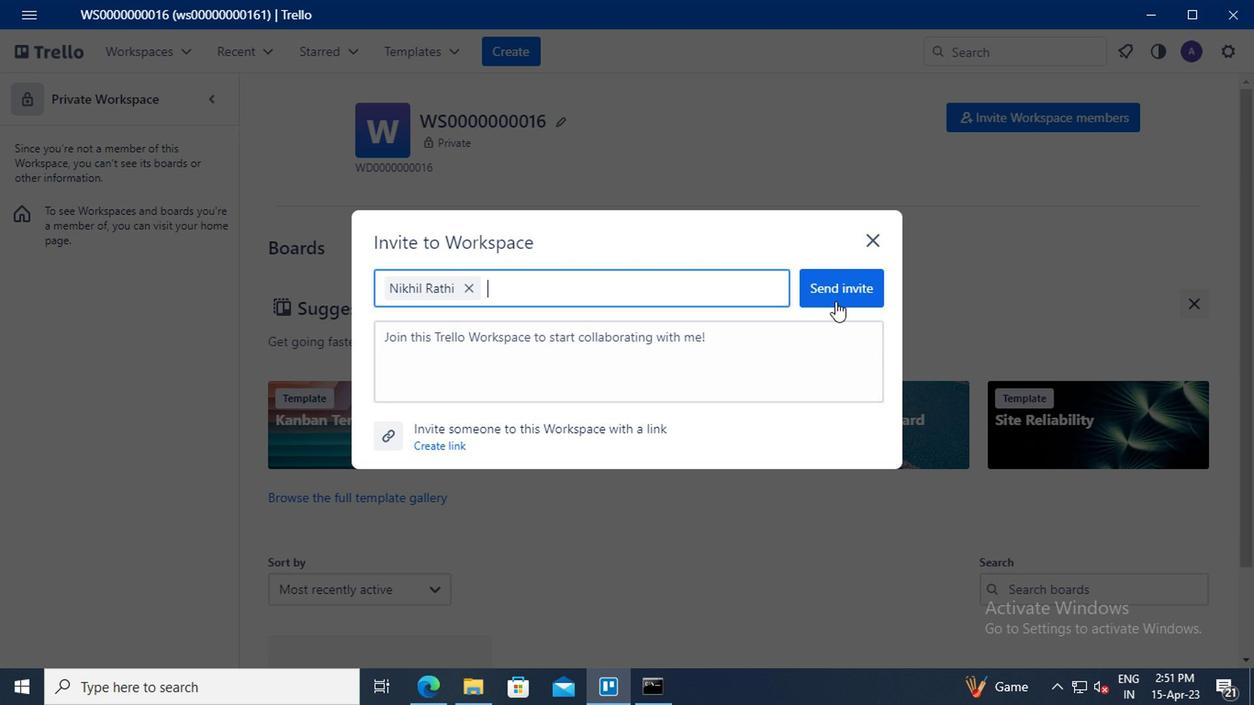 
Action: Mouse pressed left at (685, 297)
Screenshot: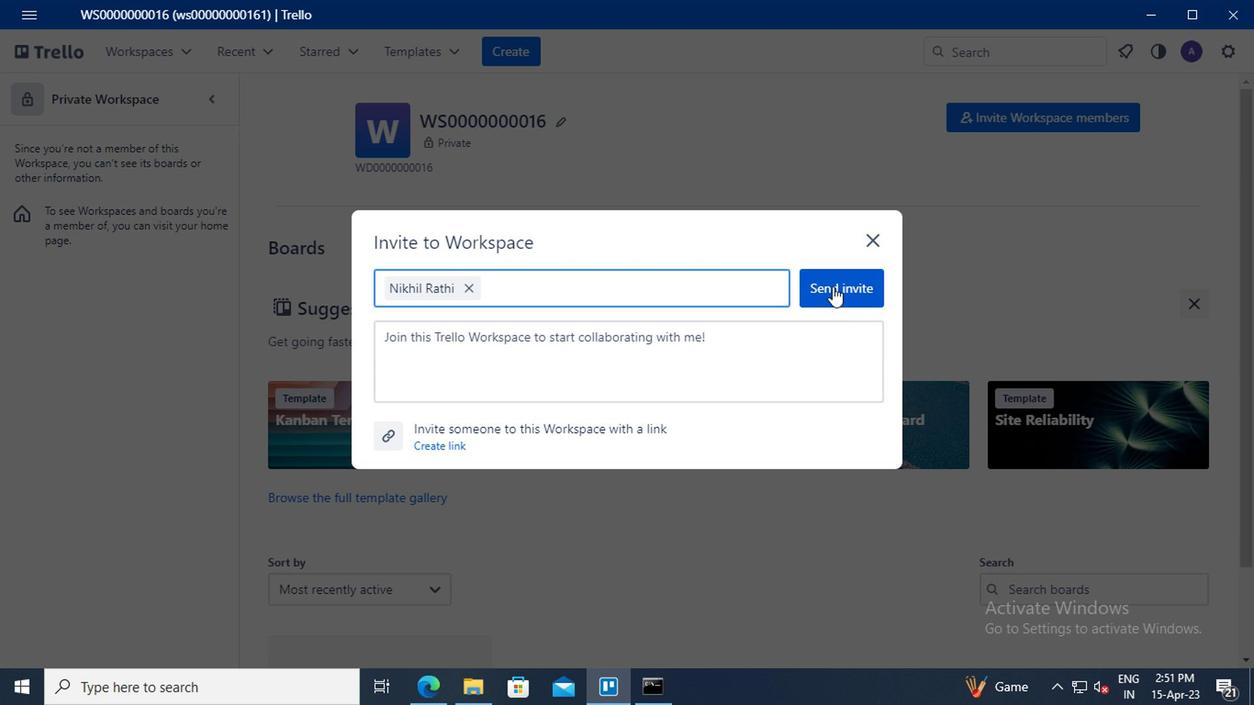 
Action: Mouse moved to (820, 178)
Screenshot: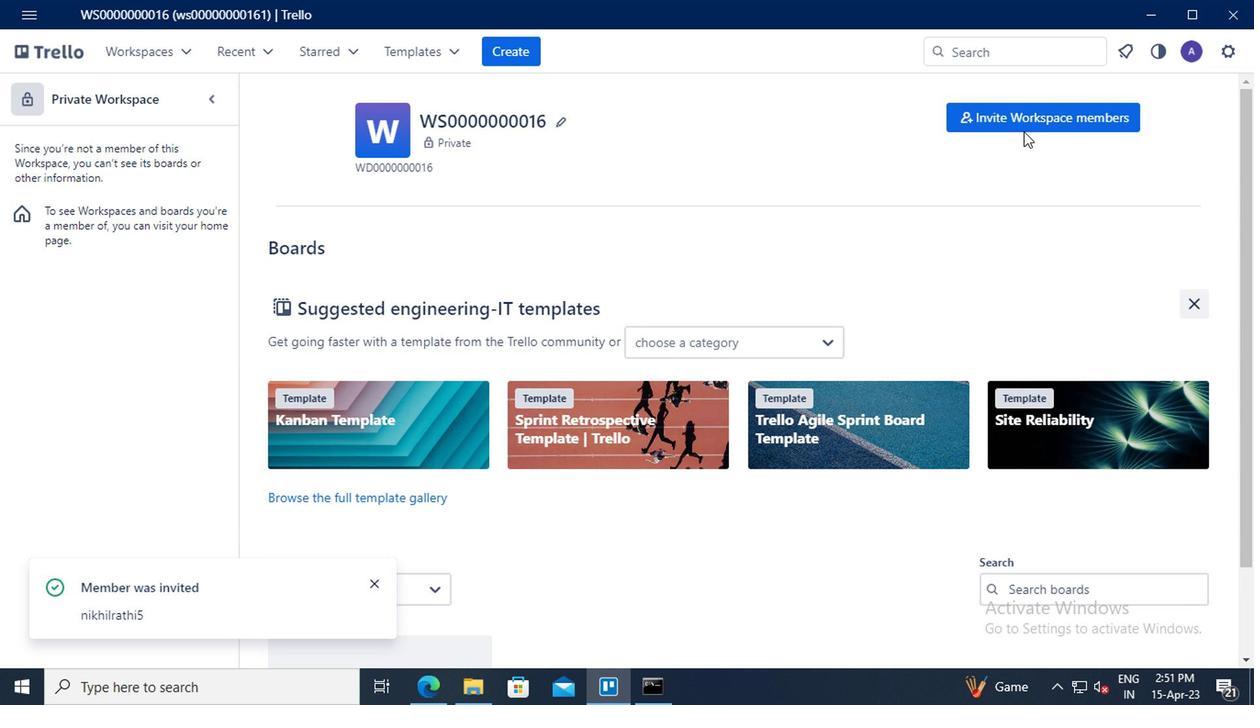 
Action: Mouse pressed left at (820, 178)
Screenshot: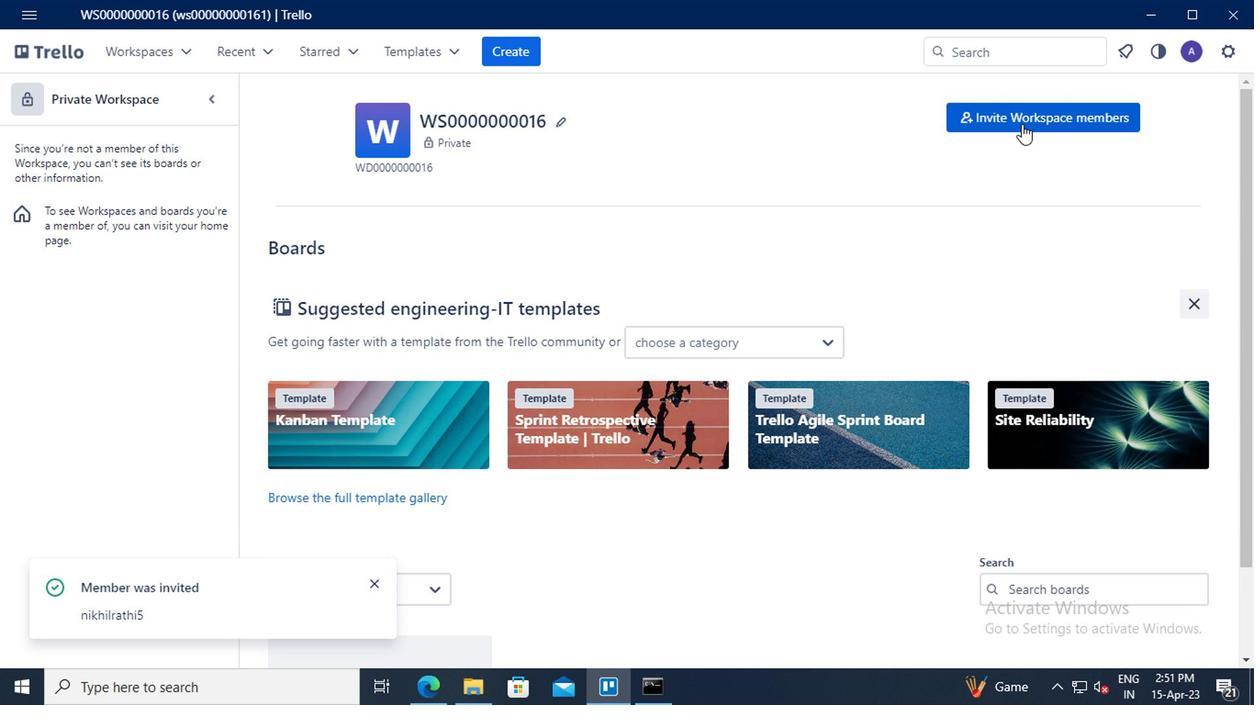 
Action: Mouse moved to (449, 332)
Screenshot: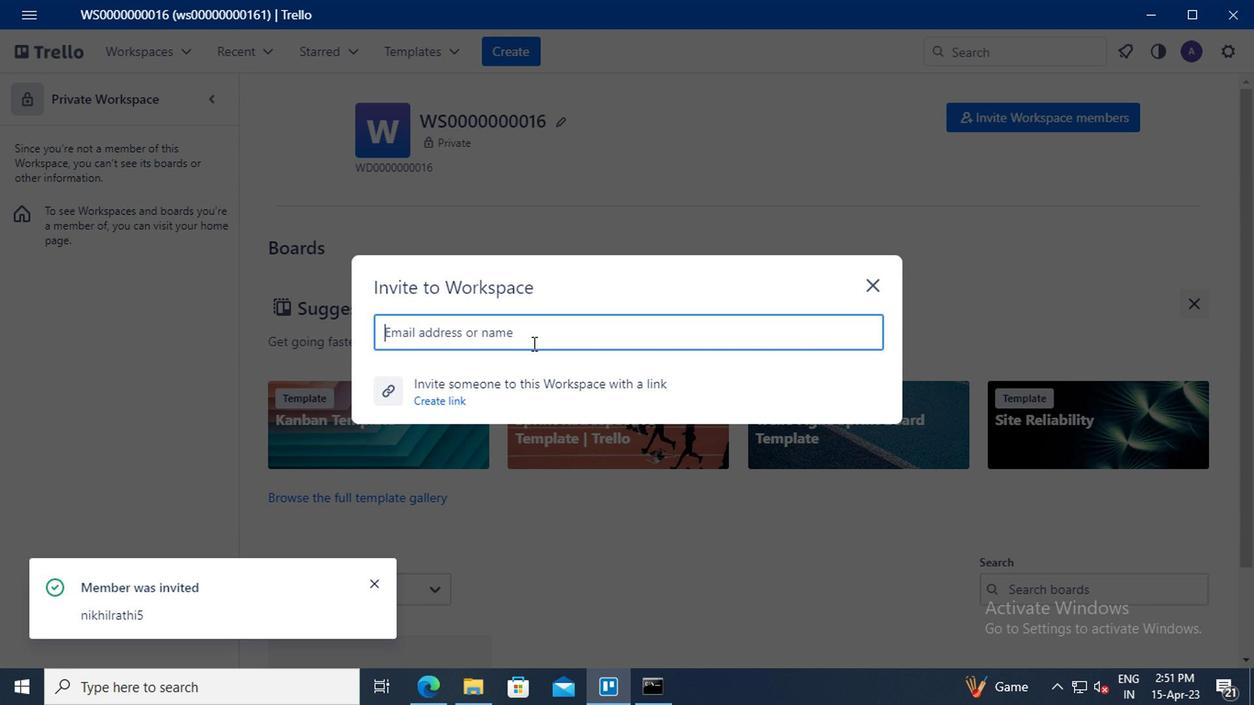 
Action: Mouse pressed left at (449, 332)
Screenshot: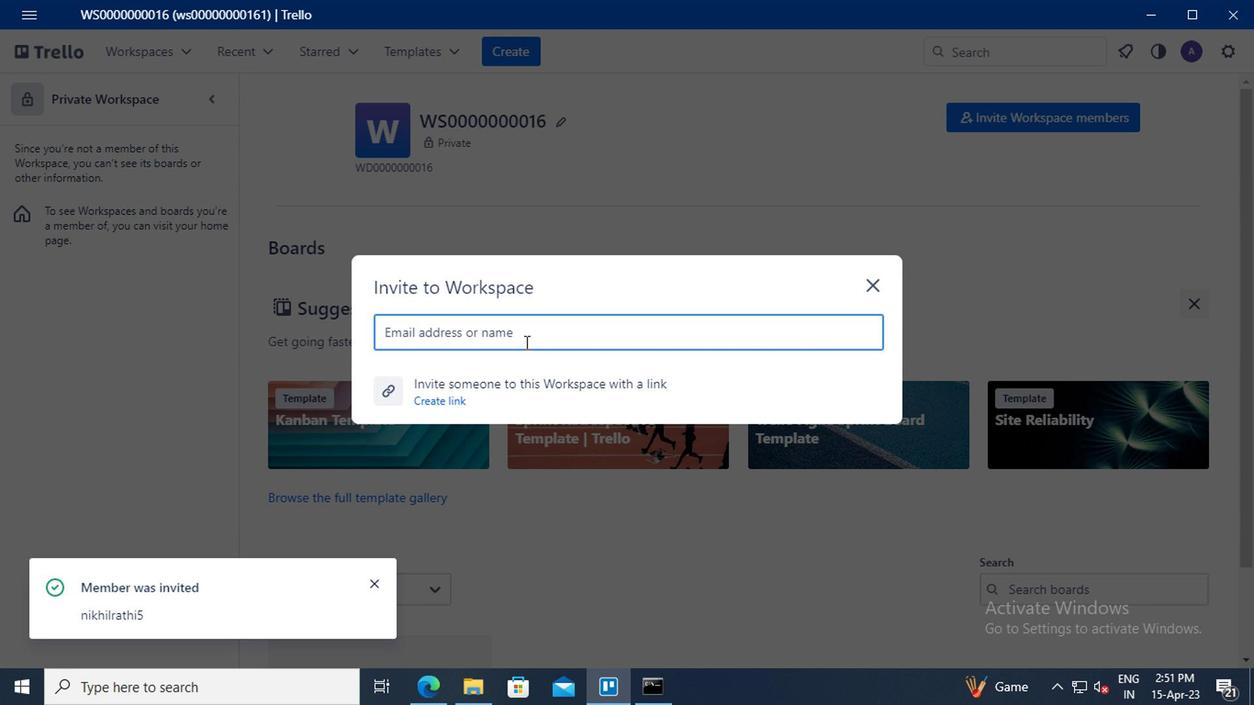 
Action: Key pressed CARXXSTREET791<Key.shift>@GMAIL.COM
Screenshot: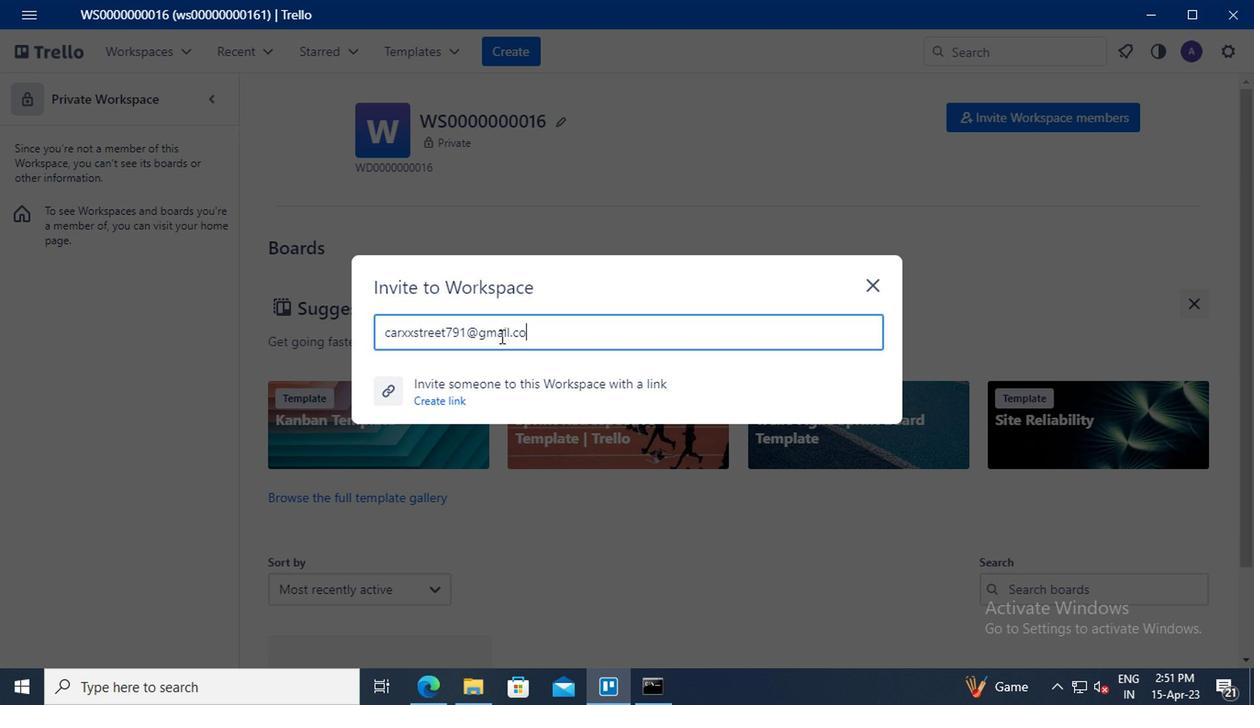 
Action: Mouse moved to (448, 363)
Screenshot: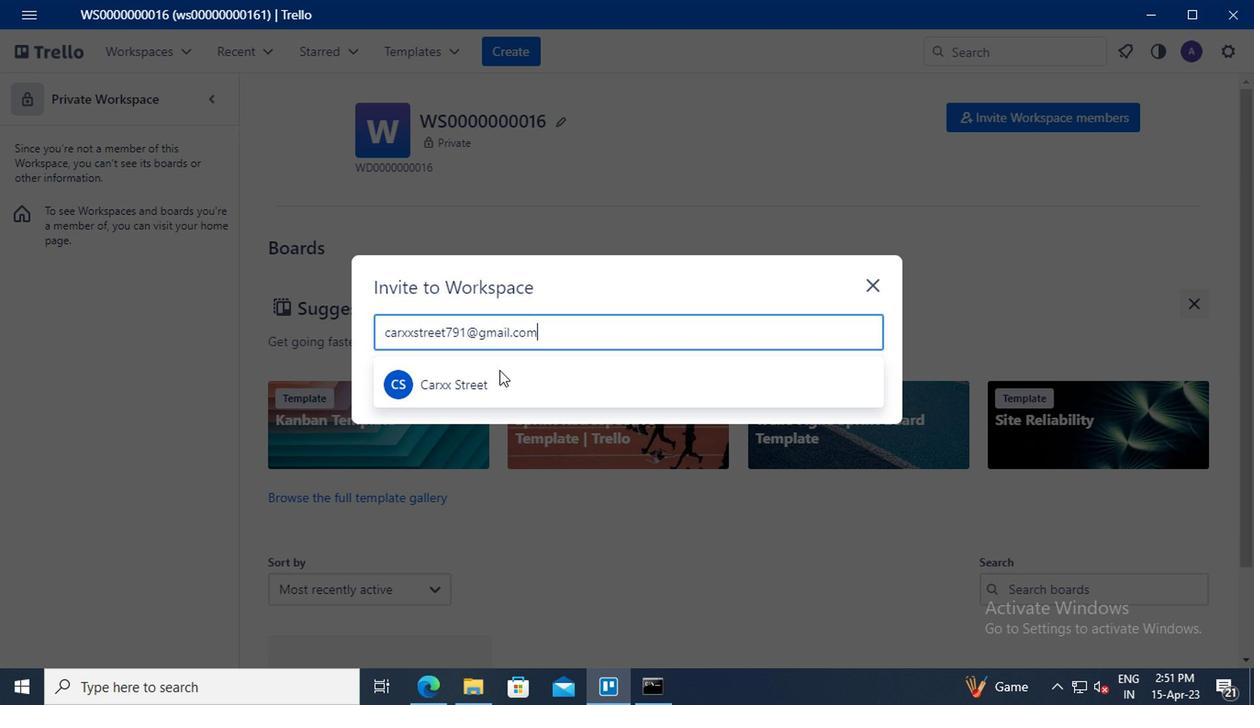 
Action: Mouse pressed left at (448, 363)
Screenshot: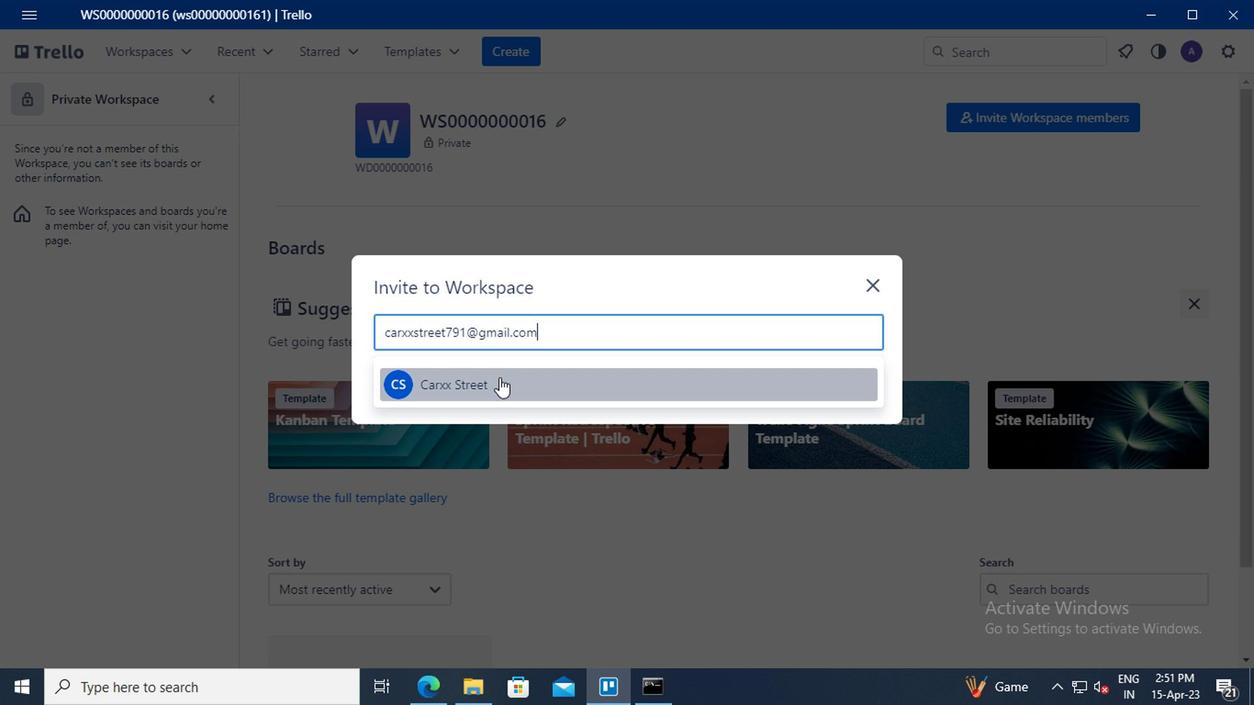 
Action: Mouse moved to (682, 302)
Screenshot: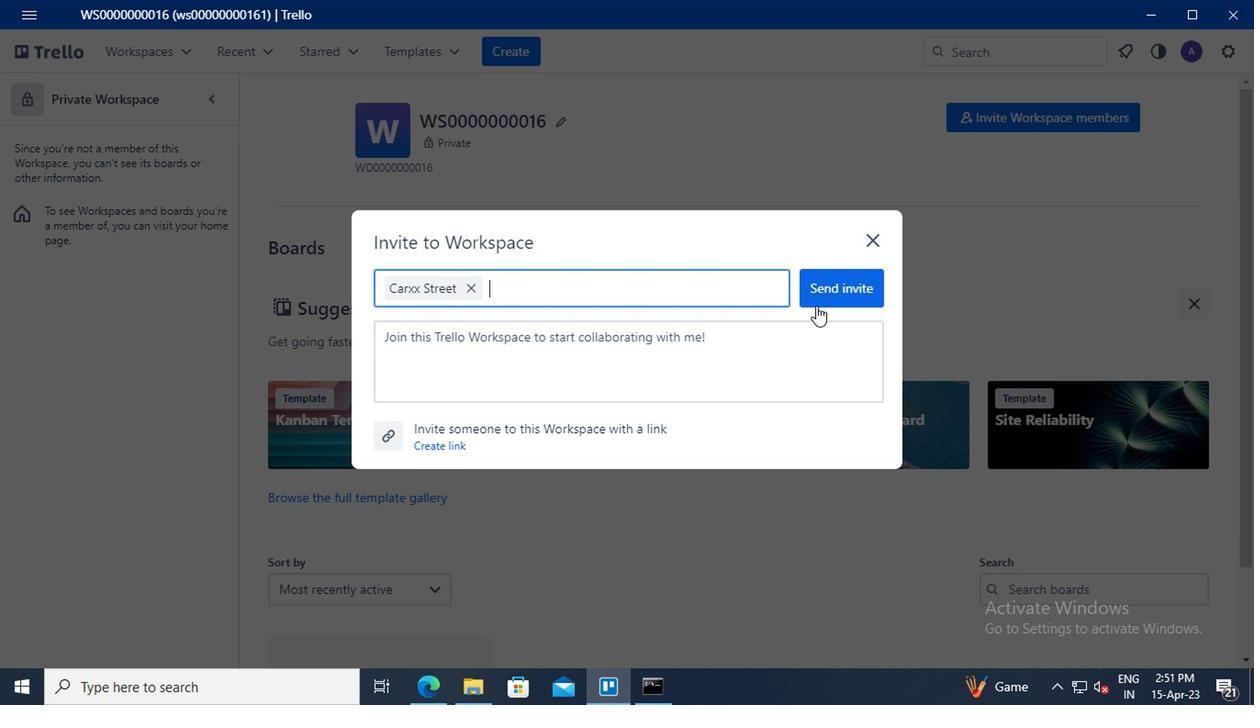 
Action: Mouse pressed left at (682, 302)
Screenshot: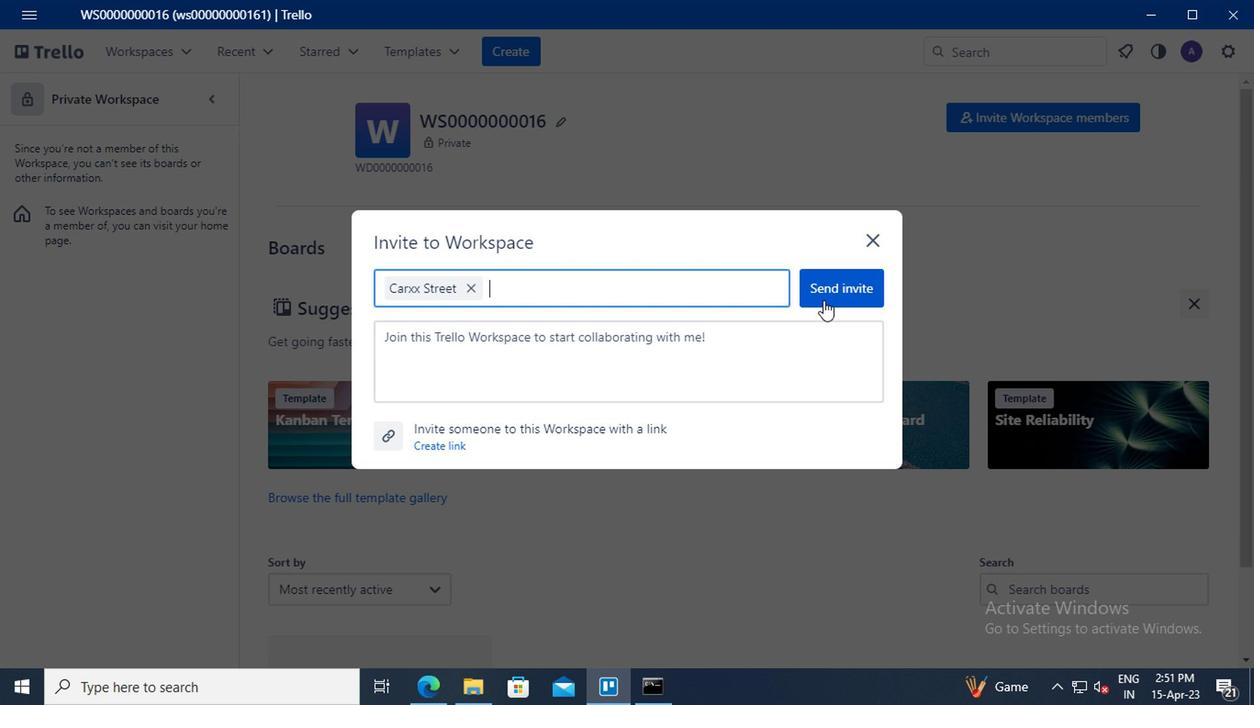 
Action: Mouse moved to (793, 179)
Screenshot: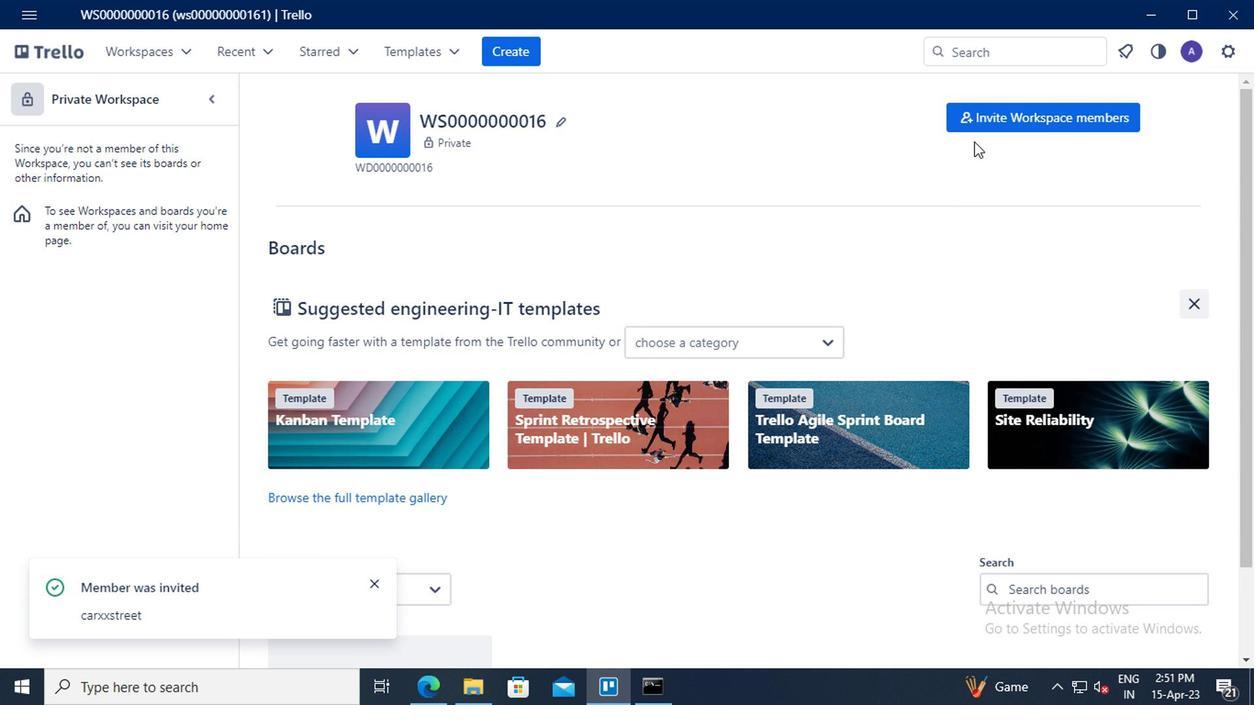 
Action: Mouse pressed left at (793, 179)
Screenshot: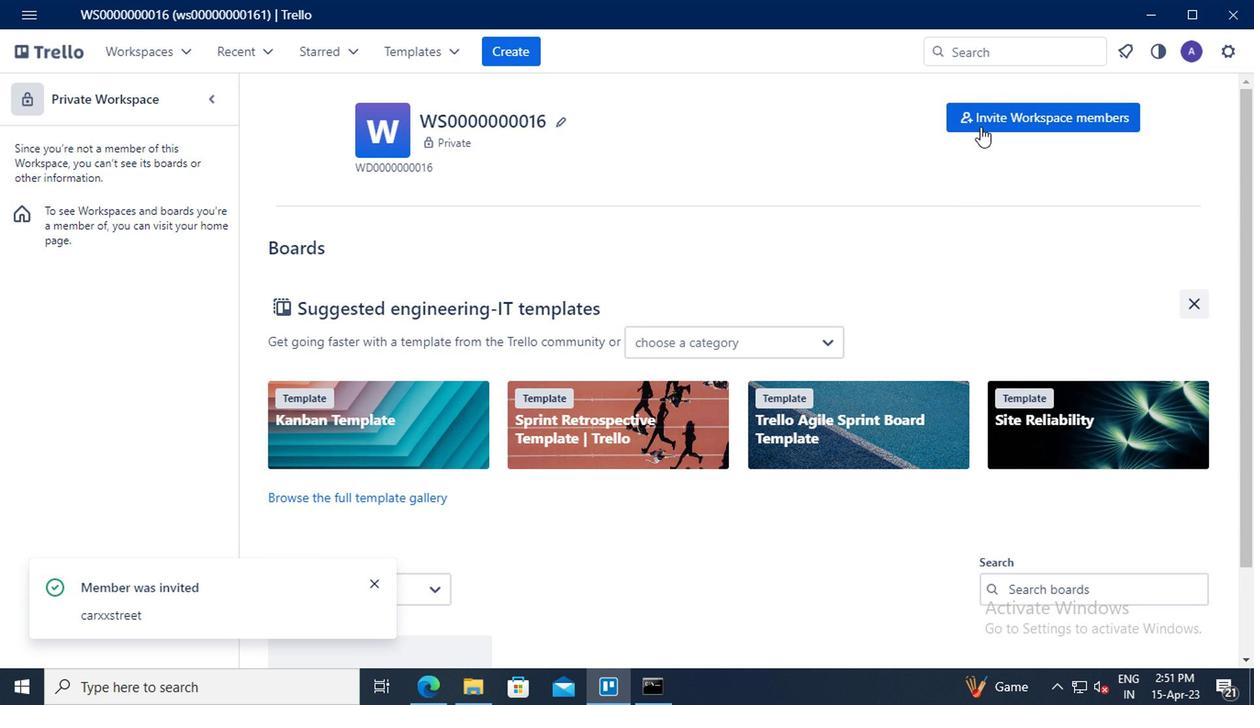 
Action: Mouse moved to (442, 331)
Screenshot: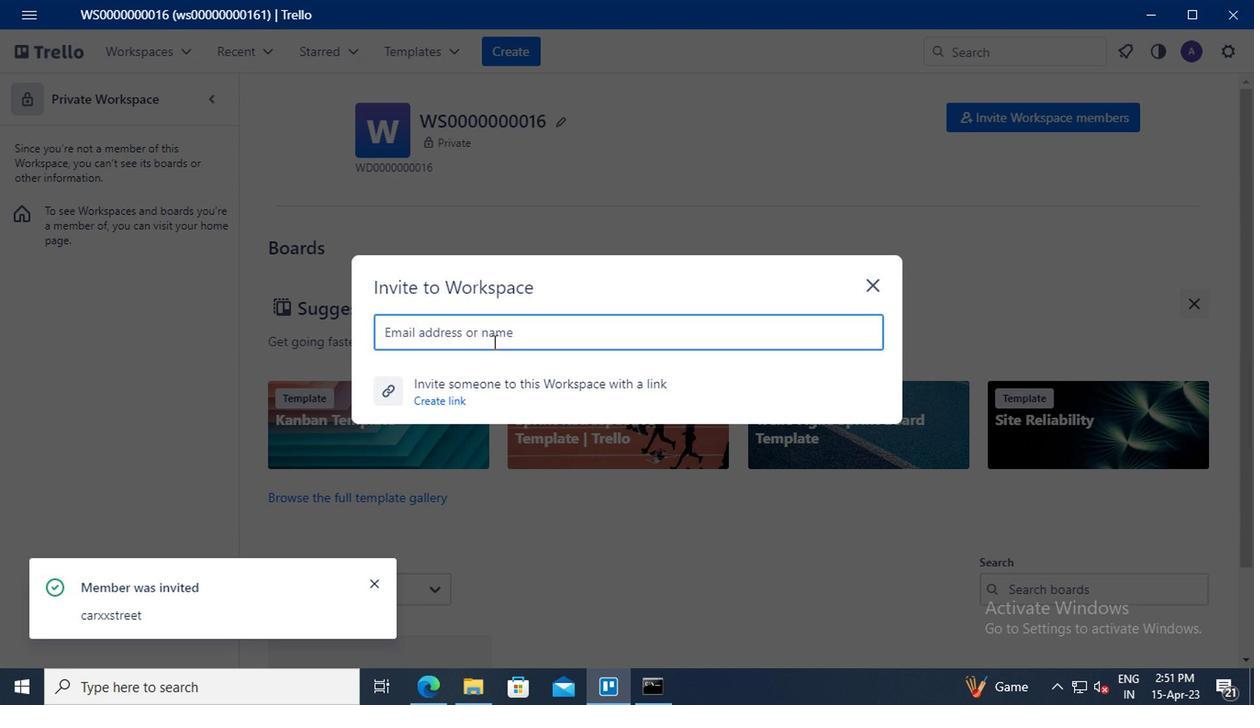 
Action: Mouse pressed left at (442, 331)
Screenshot: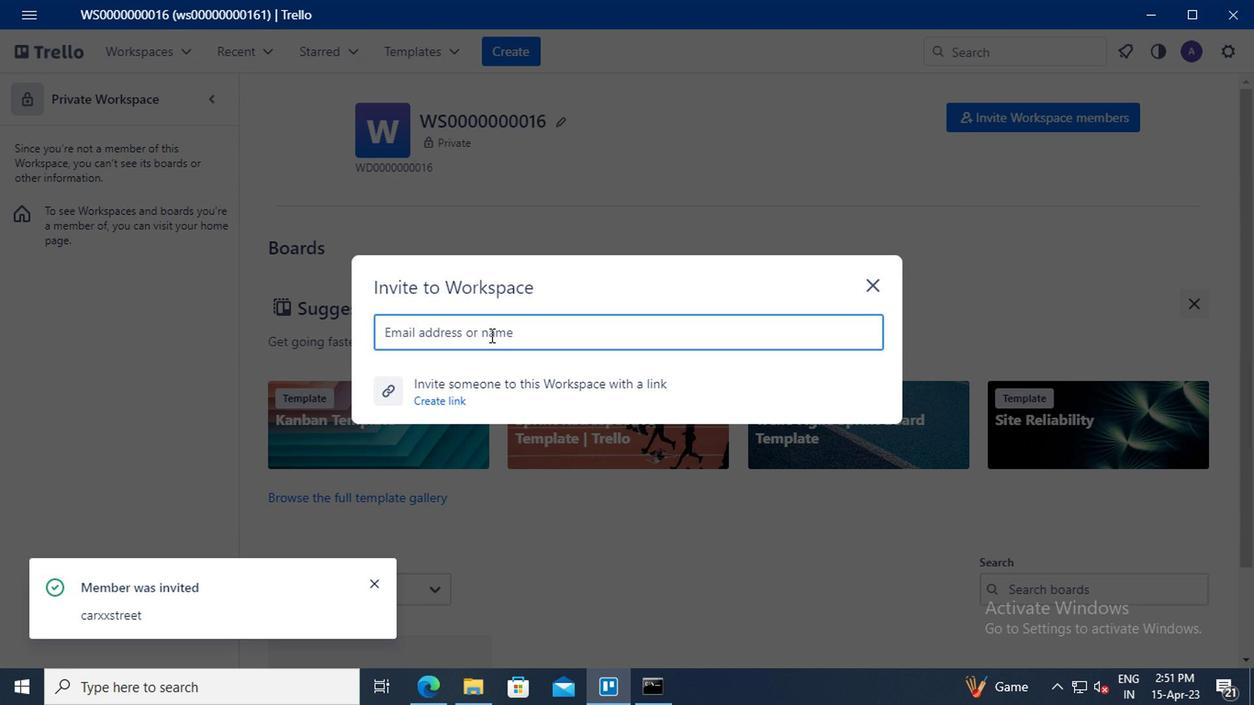 
Action: Key pressed PRATEEK.KU2001<Key.shift>@GMAIL.COM
Screenshot: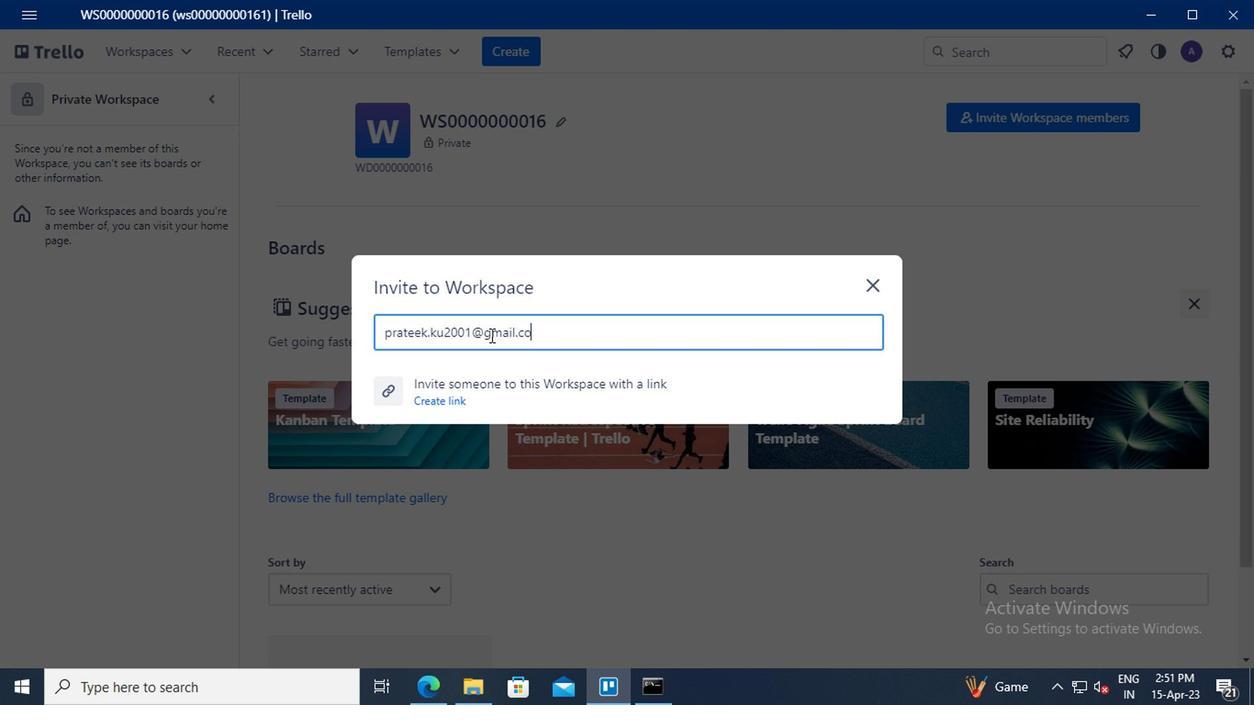 
Action: Mouse moved to (443, 362)
Screenshot: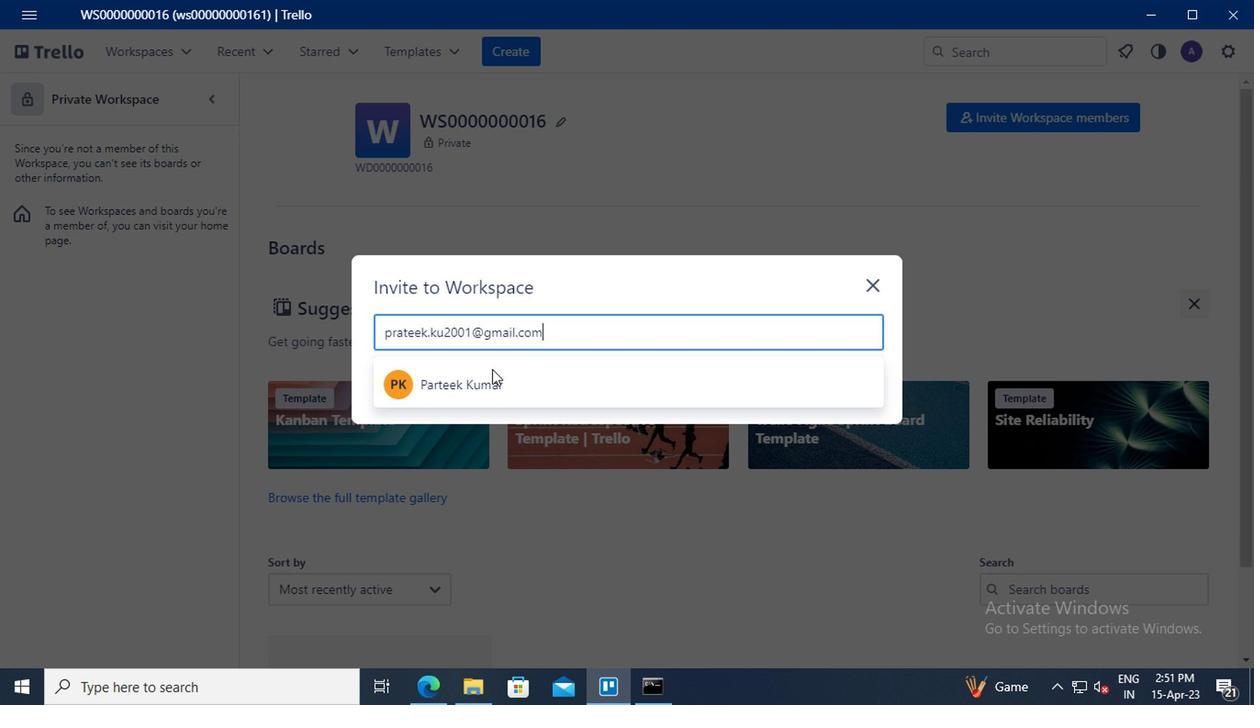 
Action: Mouse pressed left at (443, 362)
Screenshot: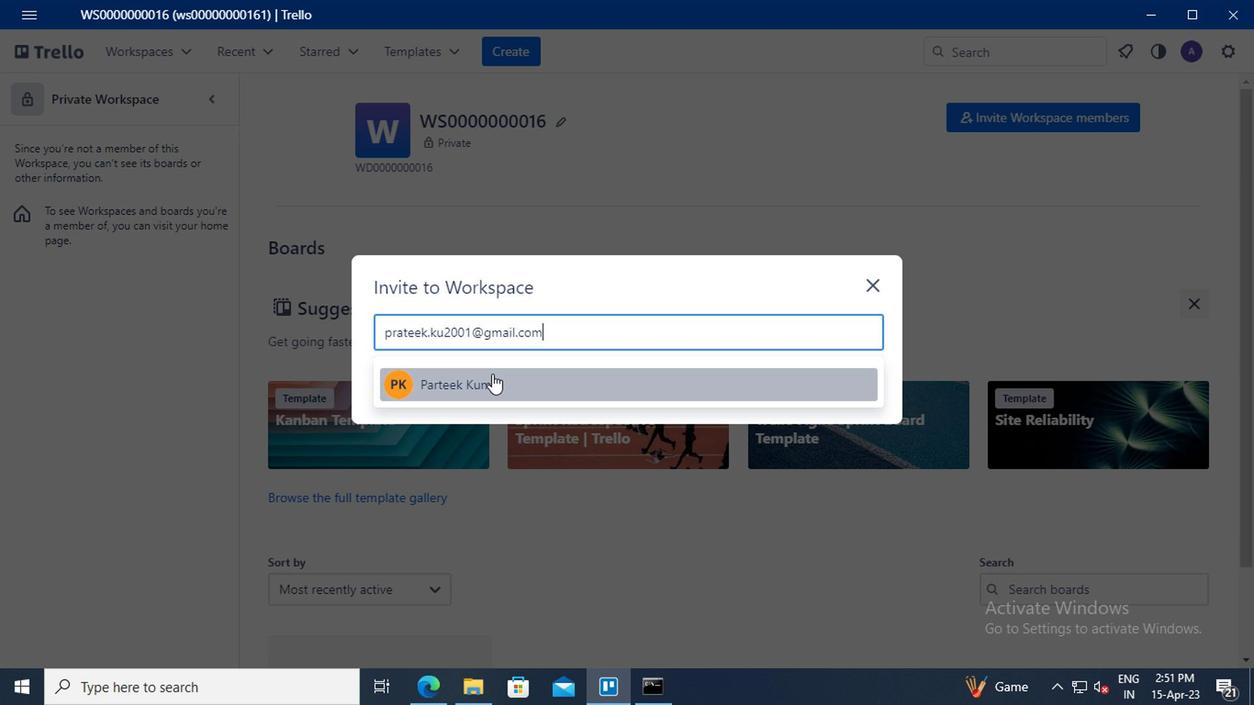 
Action: Mouse moved to (693, 303)
Screenshot: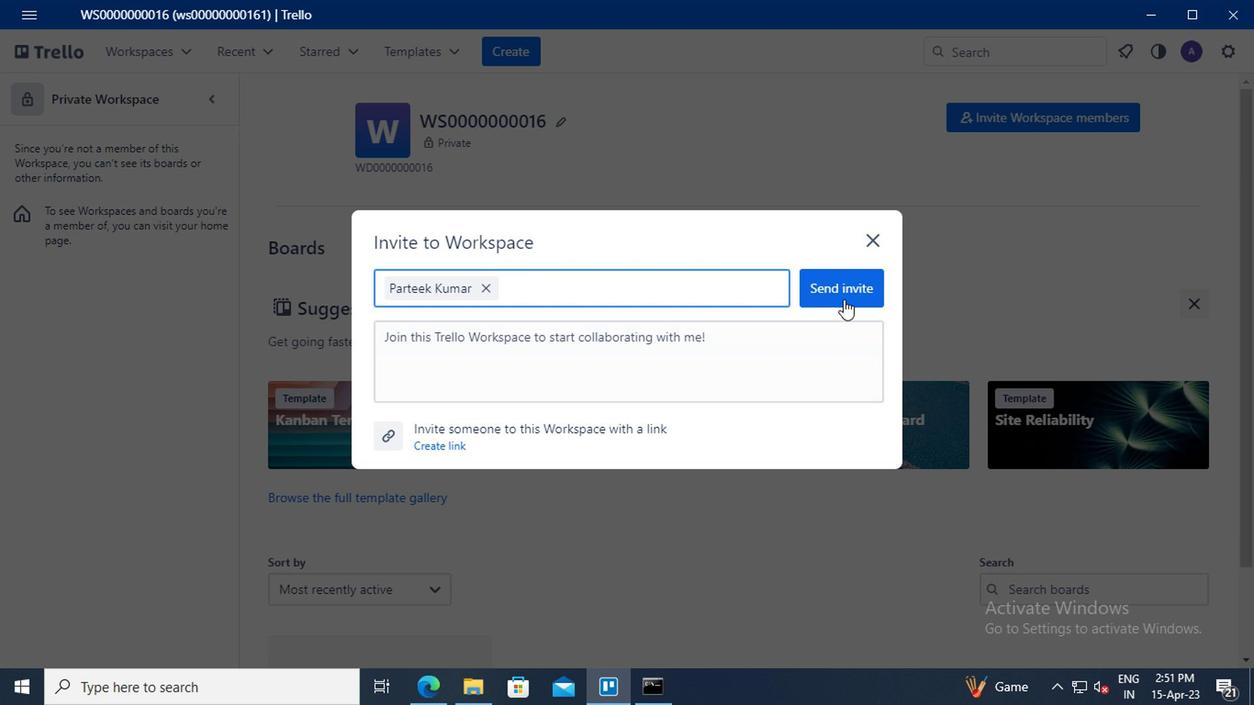 
Action: Mouse pressed left at (693, 303)
Screenshot: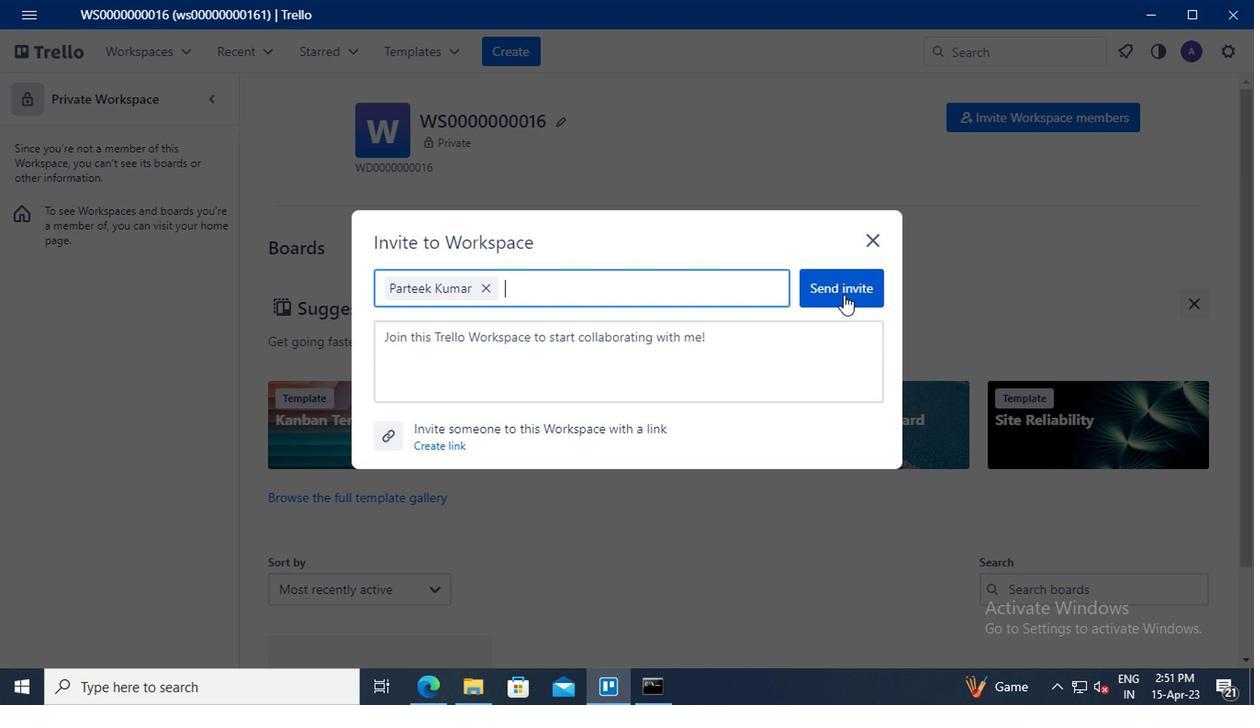 
Action: Mouse moved to (689, 301)
Screenshot: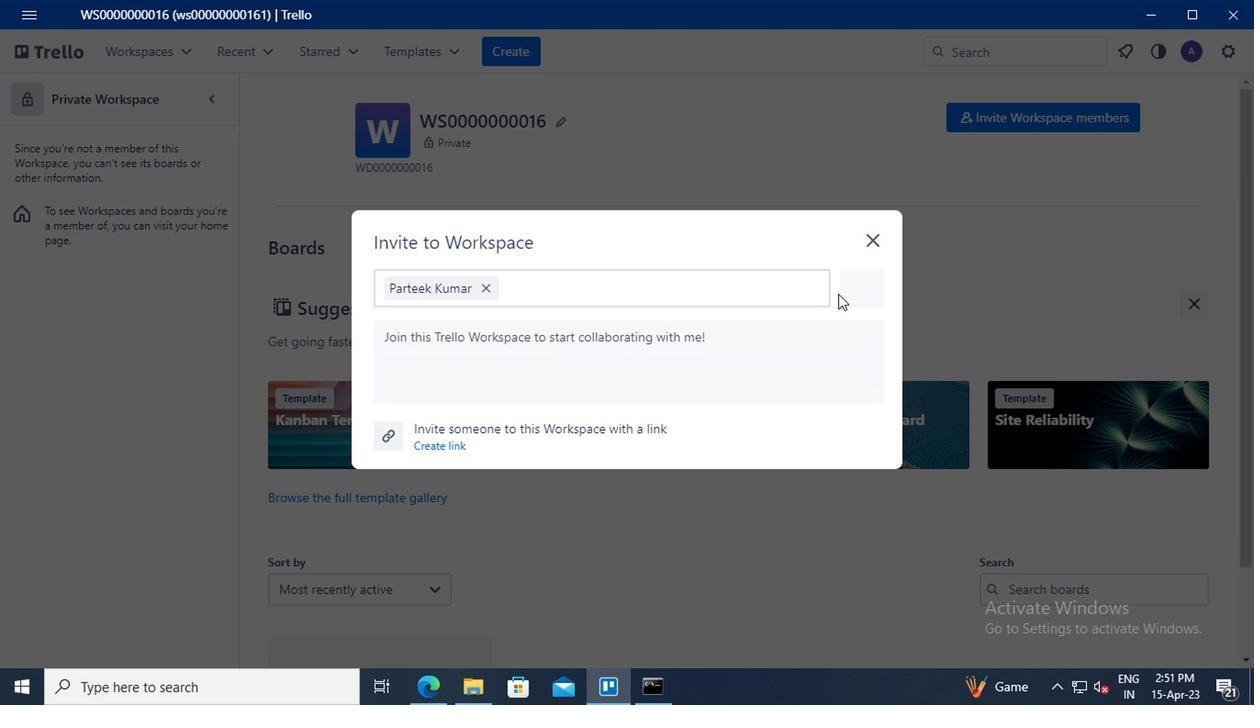
